 Task: Look for space in Wellington, India from 5th September, 2023 to 13th September, 2023 for 6 adults in price range Rs.15000 to Rs.20000. Place can be entire place with 3 bedrooms having 3 beds and 3 bathrooms. Property type can be house, flat, guest house. Amenities needed are: washing machine. Booking option can be shelf check-in. Required host language is English.
Action: Mouse moved to (516, 54)
Screenshot: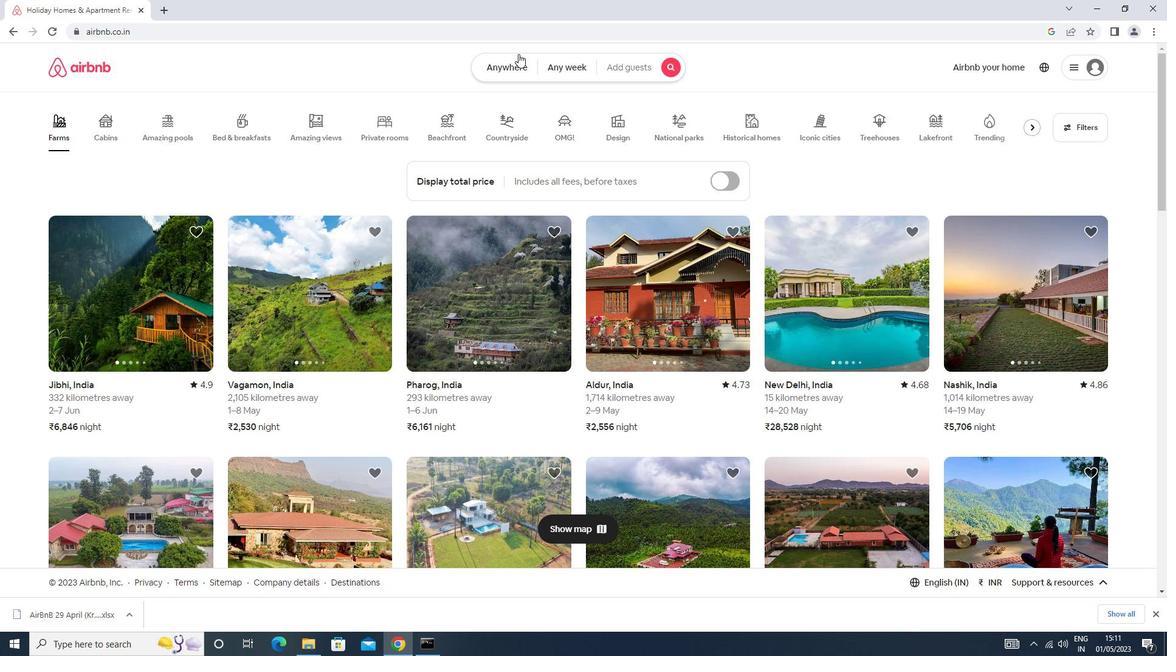 
Action: Mouse pressed left at (516, 54)
Screenshot: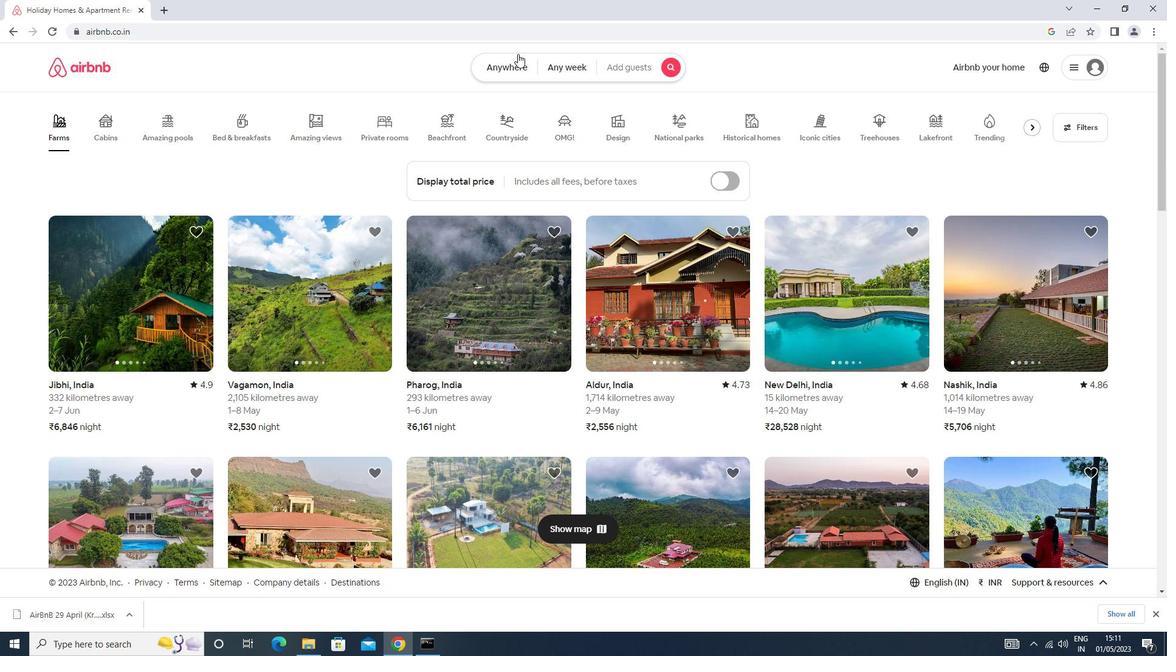 
Action: Mouse moved to (481, 99)
Screenshot: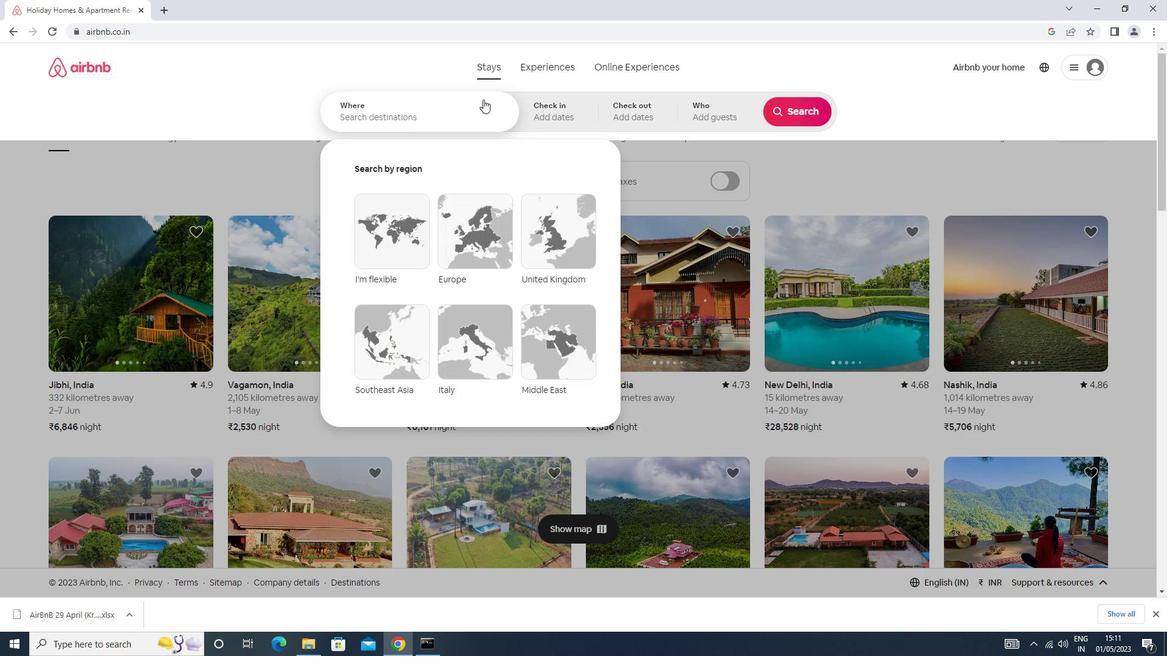
Action: Mouse pressed left at (481, 99)
Screenshot: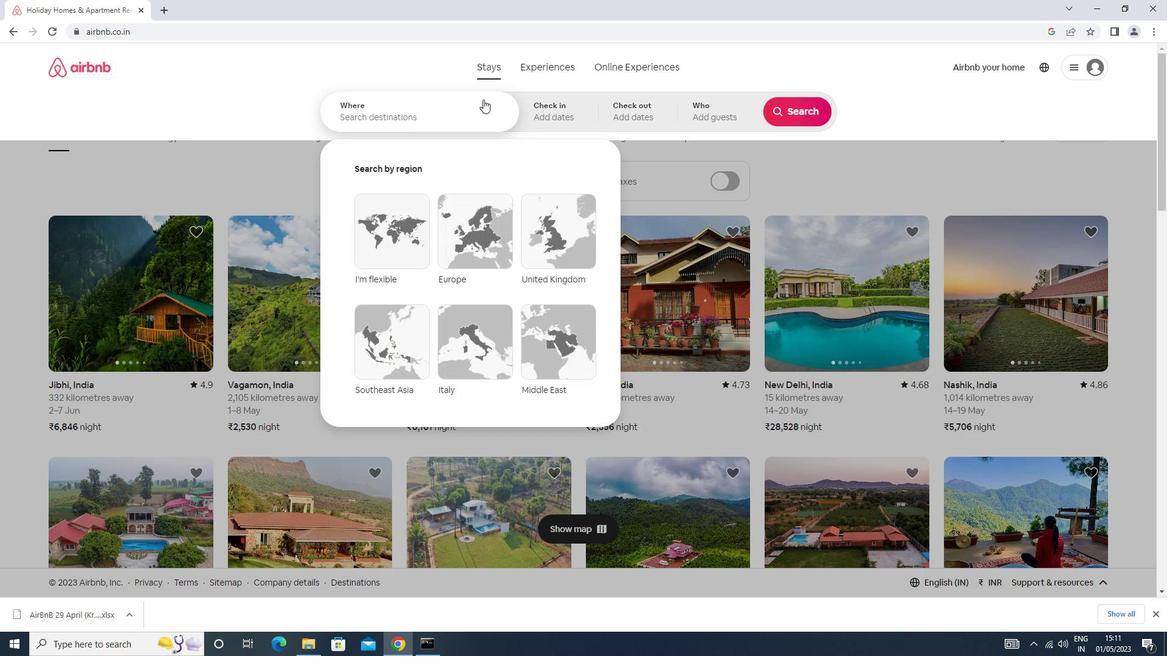 
Action: Mouse moved to (481, 100)
Screenshot: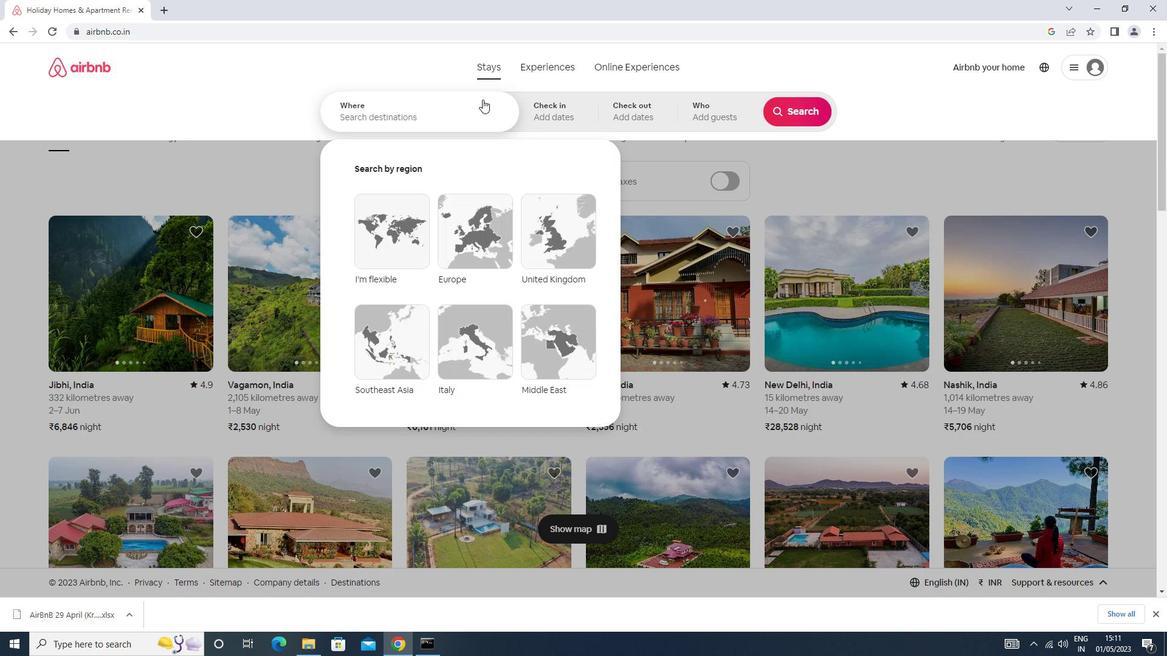 
Action: Key pressed w<Key.caps_lock>ellingti<Key.backspace>on<Key.space><Key.down><Key.down><Key.enter>
Screenshot: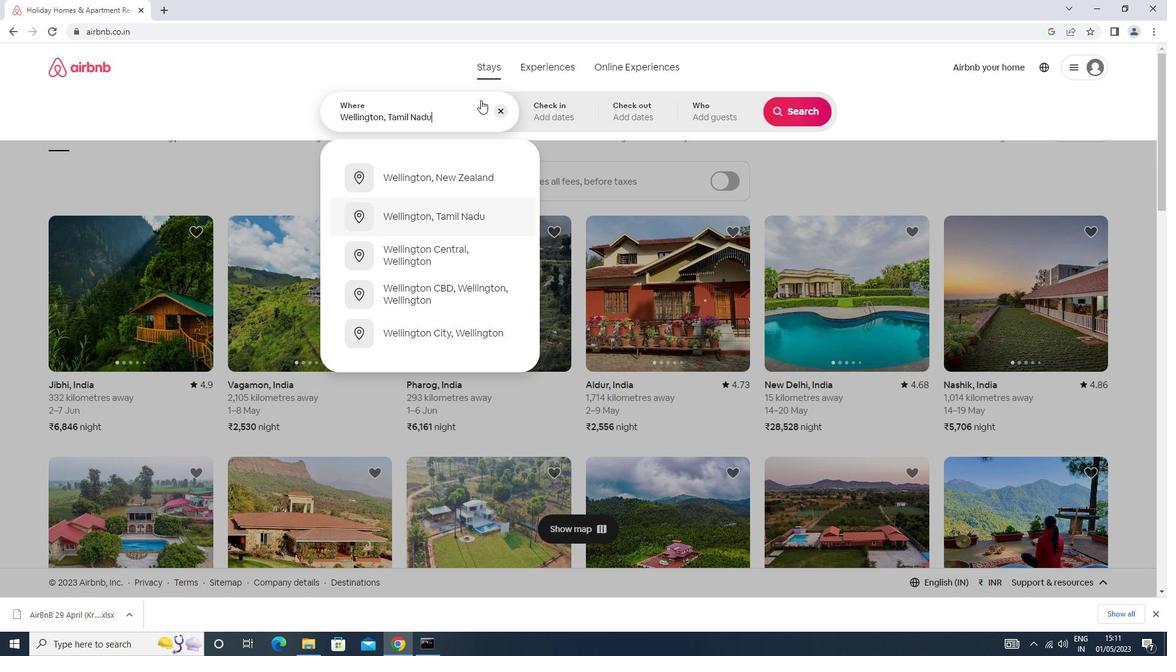 
Action: Mouse moved to (800, 210)
Screenshot: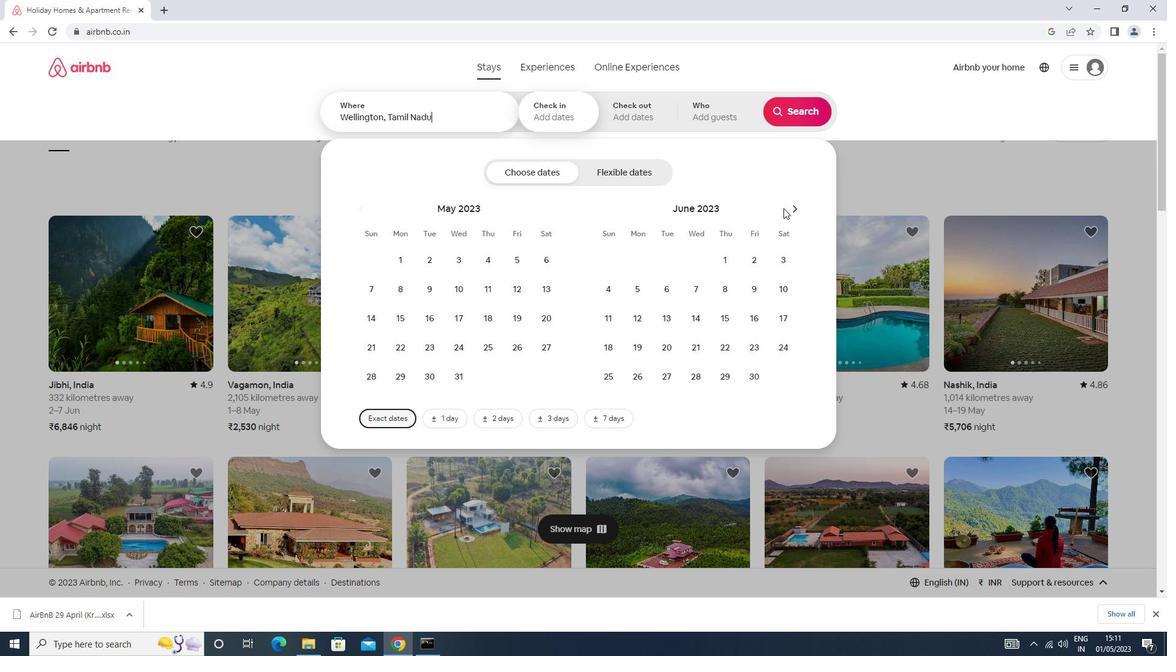 
Action: Mouse pressed left at (800, 210)
Screenshot: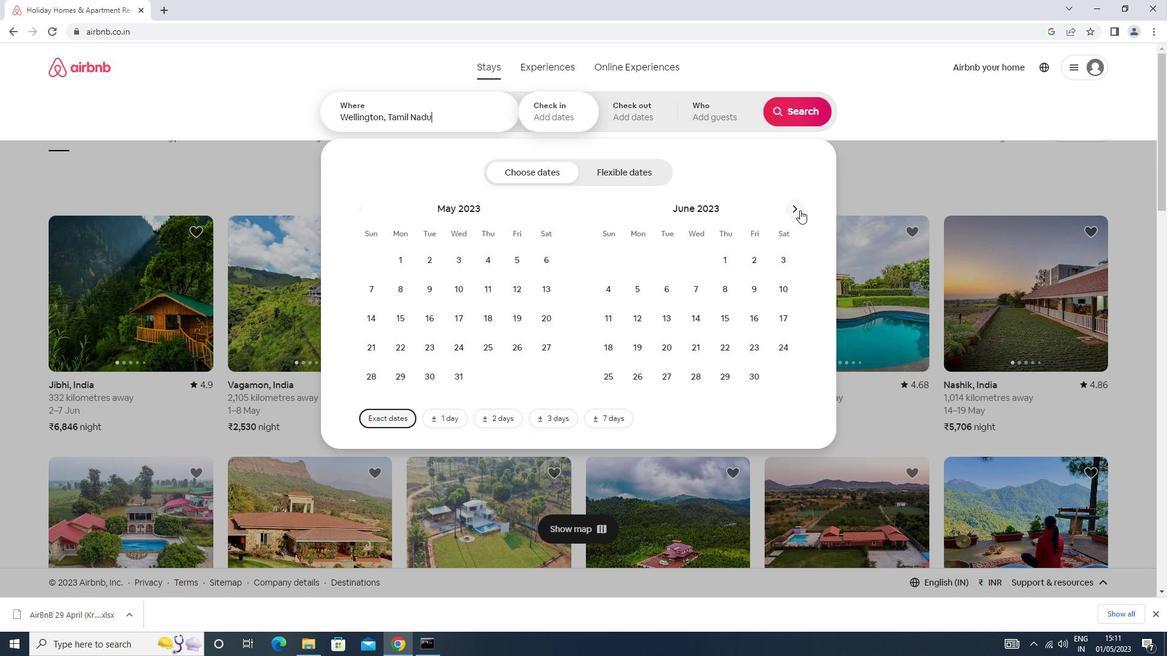 
Action: Mouse moved to (800, 209)
Screenshot: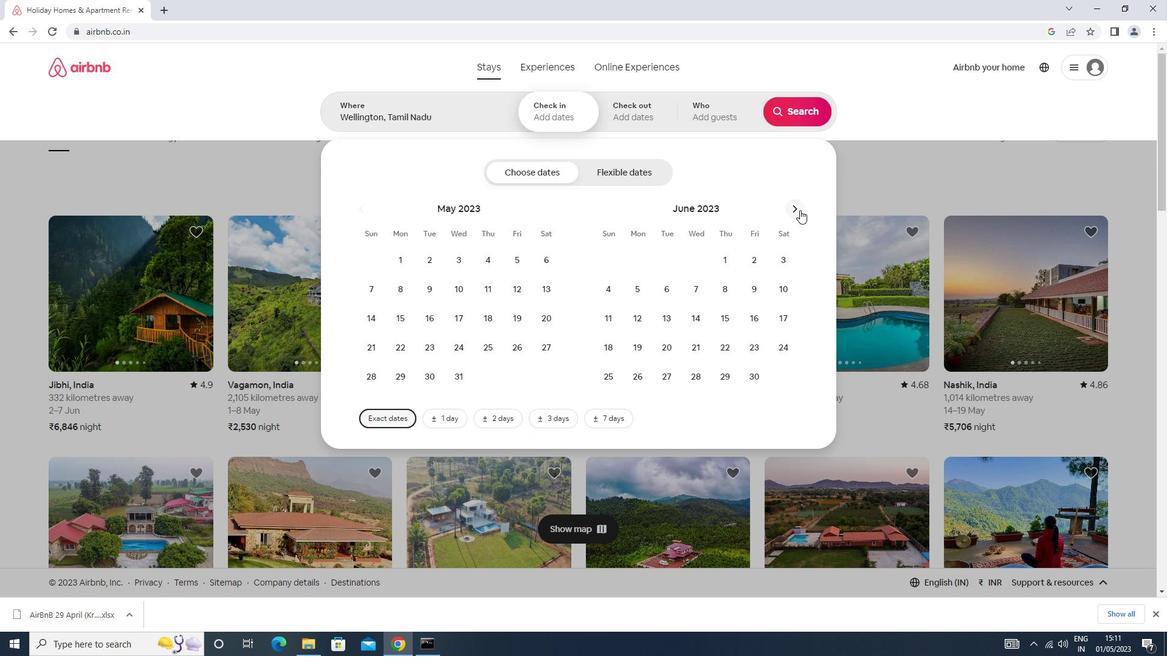 
Action: Mouse pressed left at (800, 209)
Screenshot: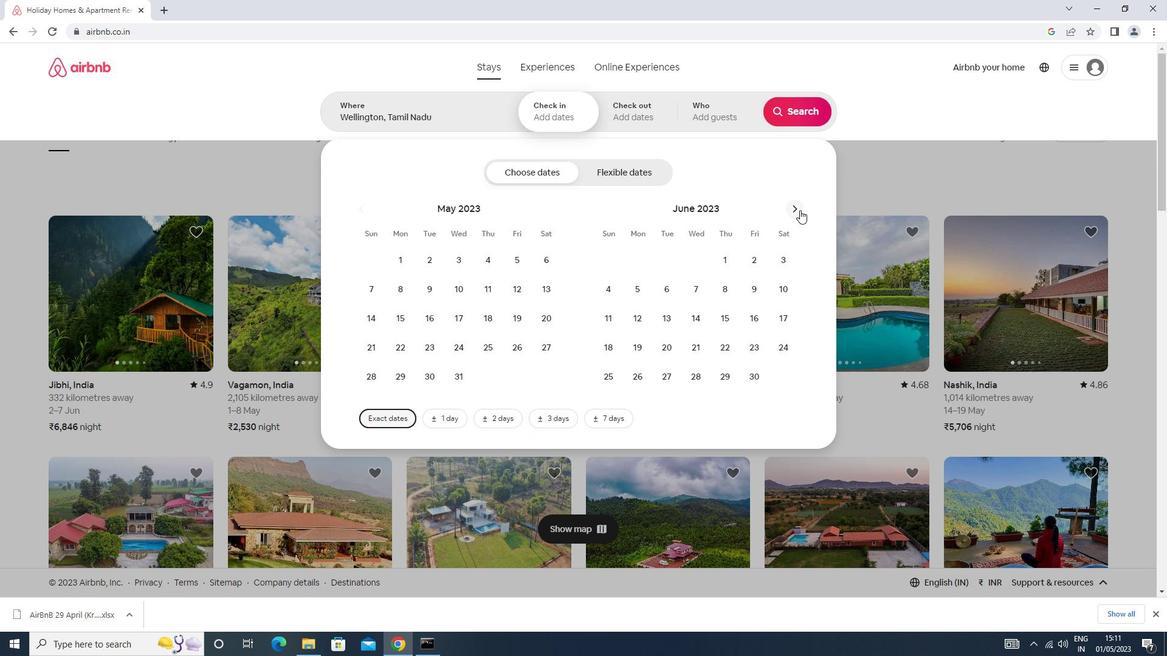 
Action: Mouse moved to (800, 209)
Screenshot: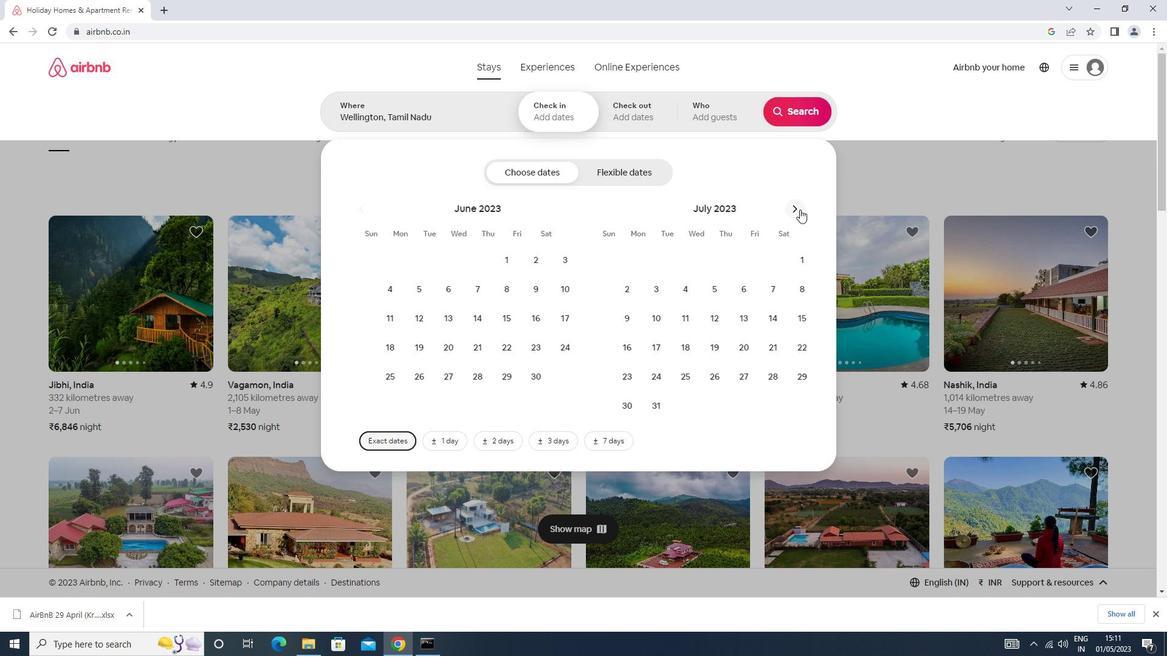 
Action: Mouse pressed left at (800, 209)
Screenshot: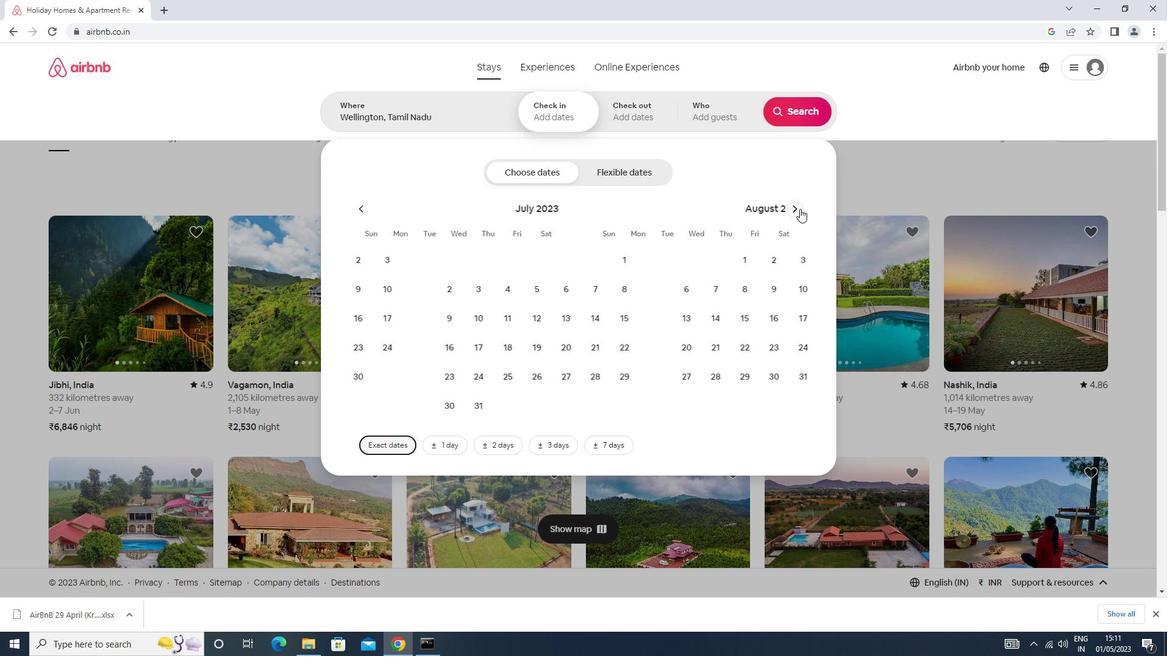 
Action: Mouse moved to (667, 287)
Screenshot: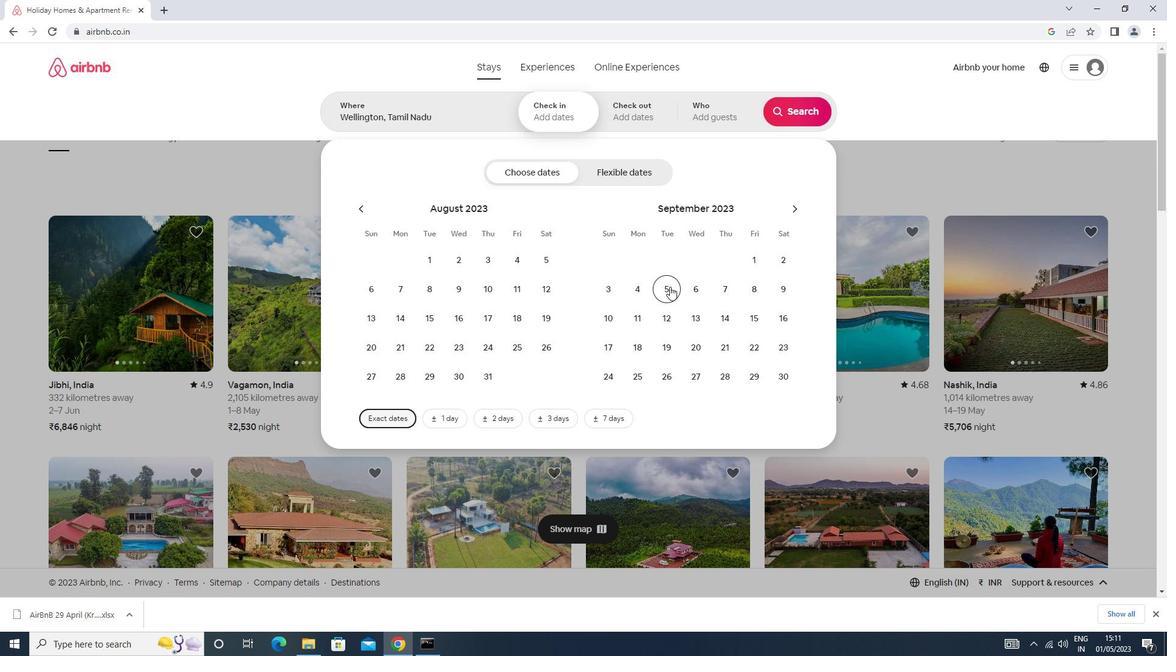 
Action: Mouse pressed left at (667, 287)
Screenshot: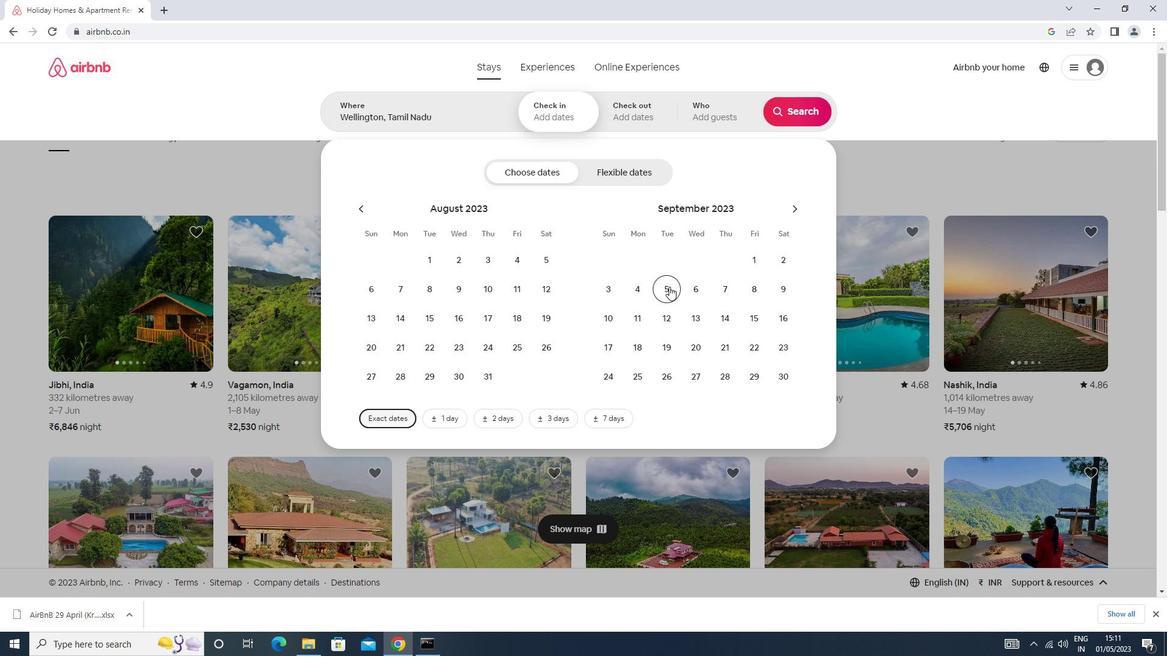 
Action: Mouse moved to (694, 315)
Screenshot: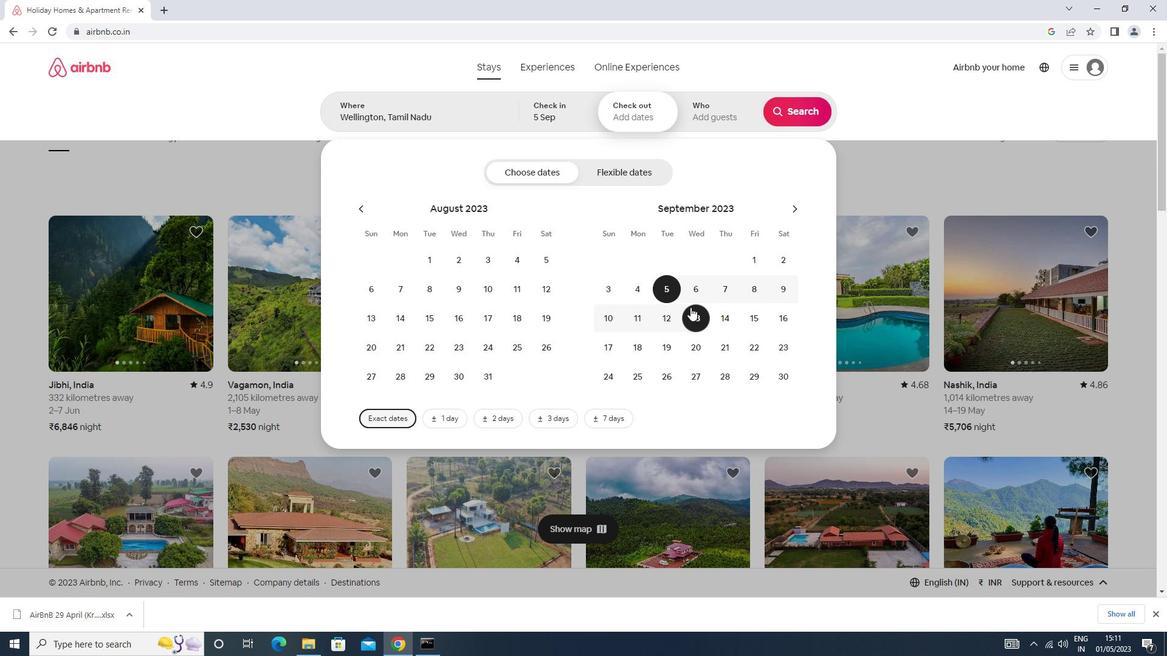 
Action: Mouse pressed left at (694, 315)
Screenshot: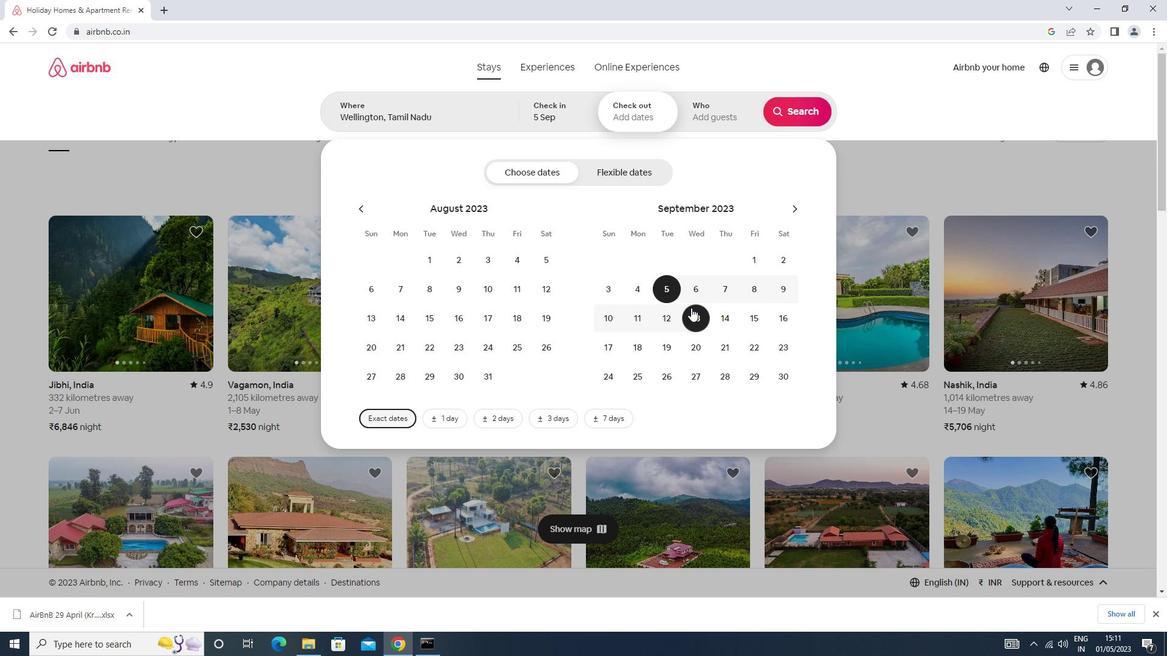 
Action: Mouse moved to (699, 99)
Screenshot: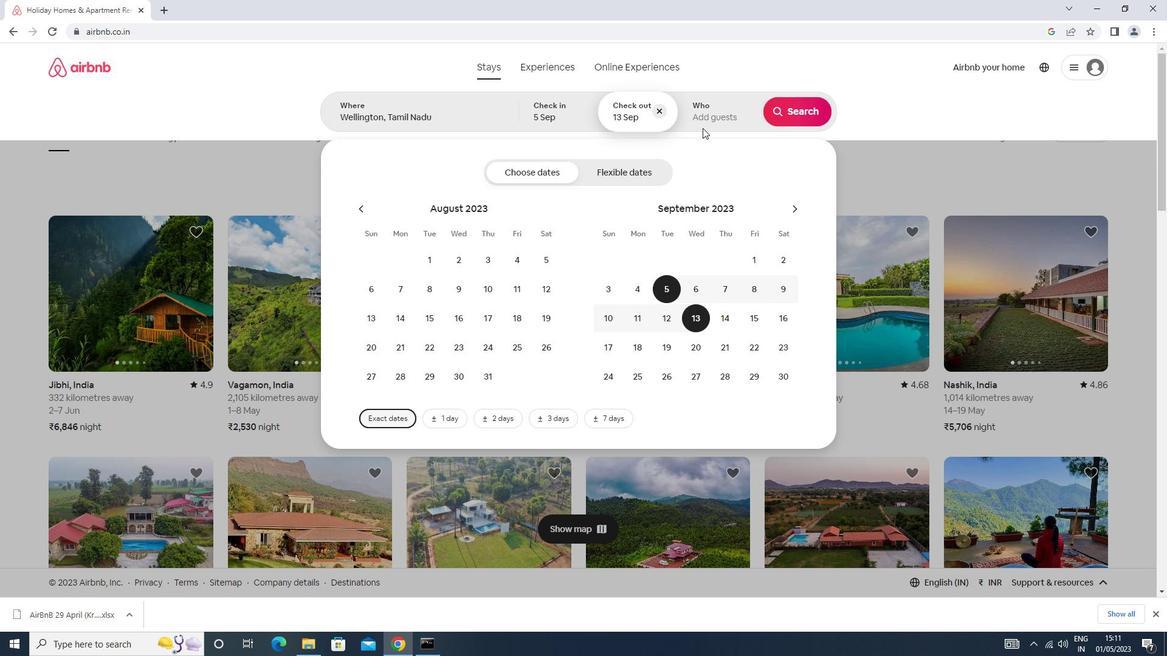 
Action: Mouse pressed left at (699, 99)
Screenshot: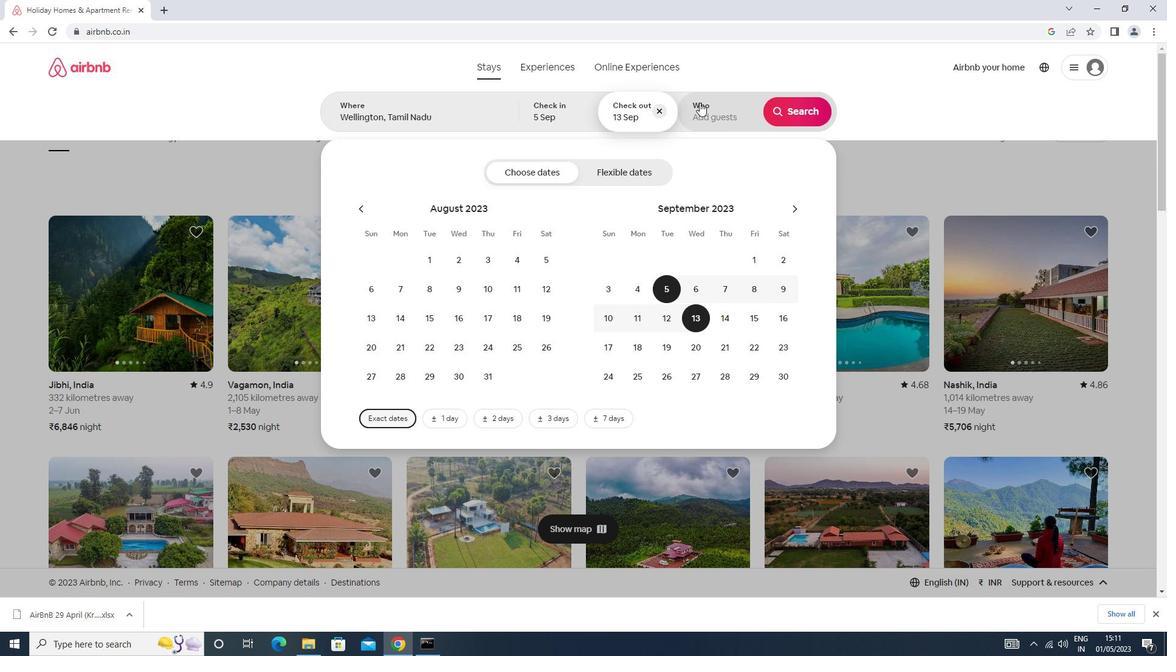 
Action: Mouse moved to (802, 178)
Screenshot: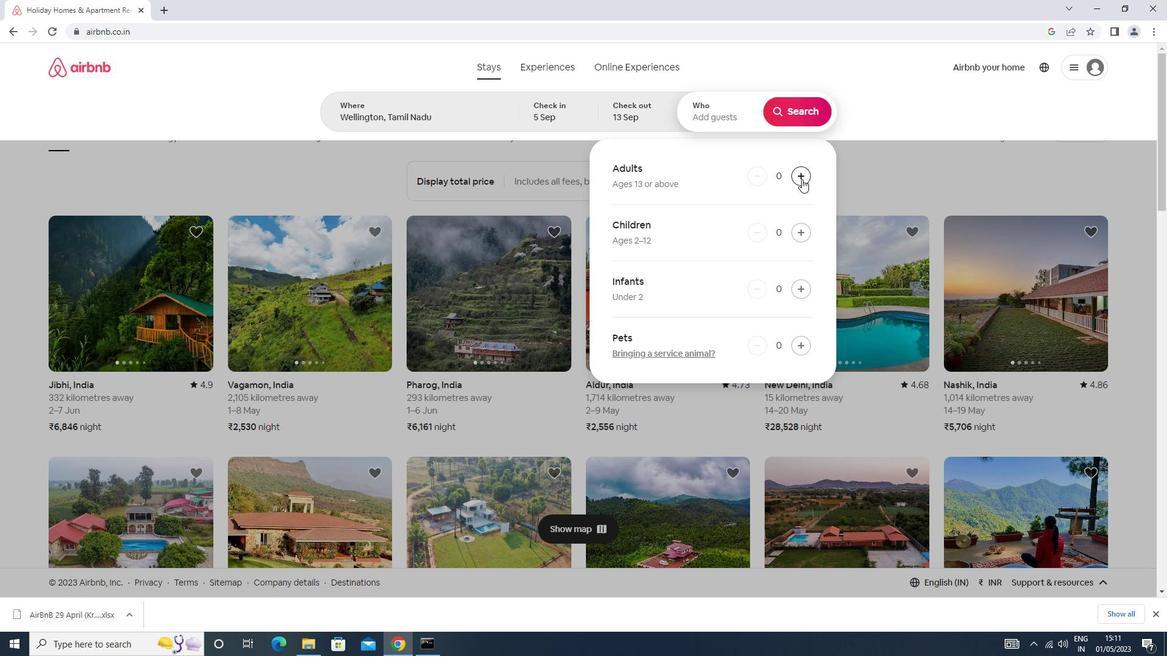 
Action: Mouse pressed left at (802, 178)
Screenshot: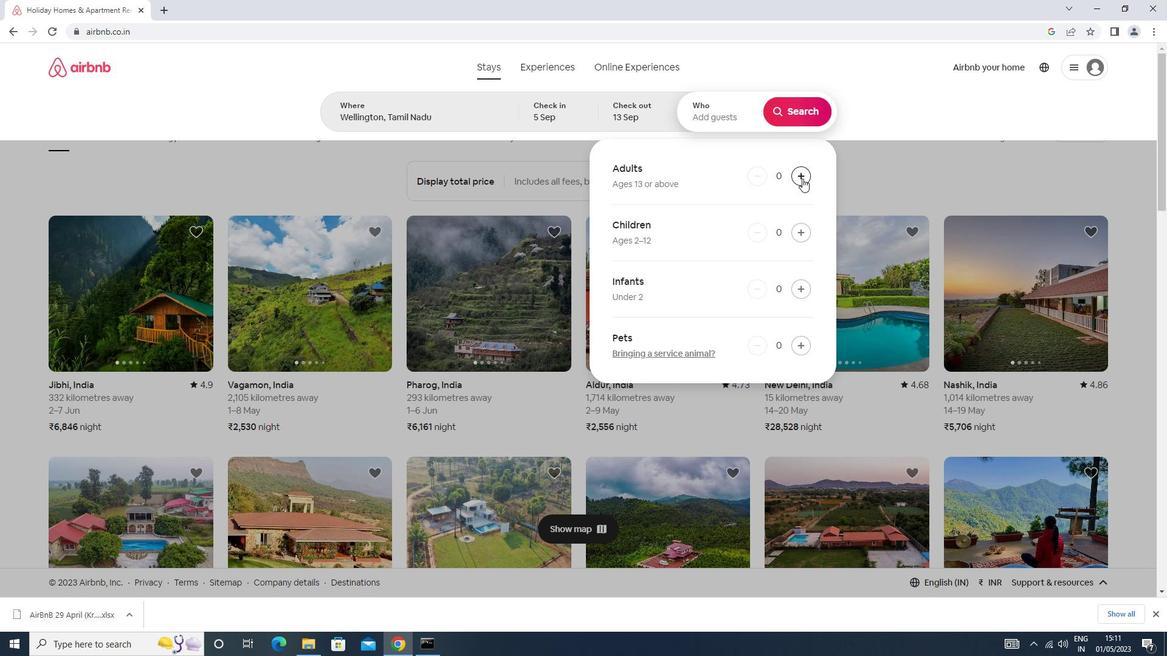 
Action: Mouse pressed left at (802, 178)
Screenshot: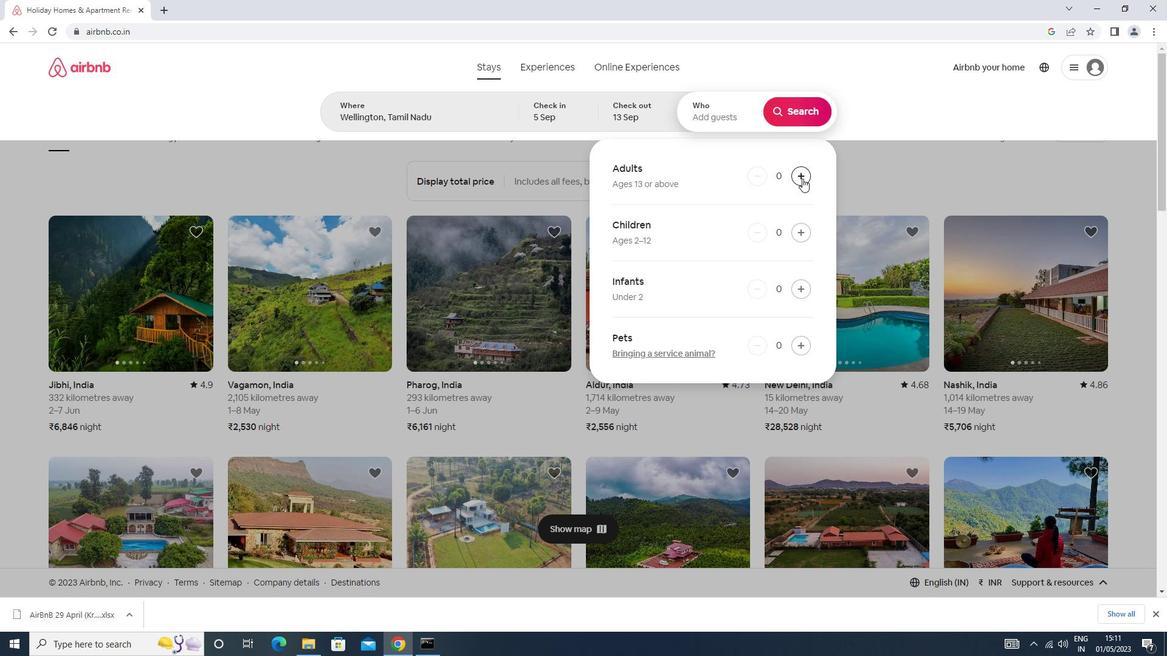 
Action: Mouse pressed left at (802, 178)
Screenshot: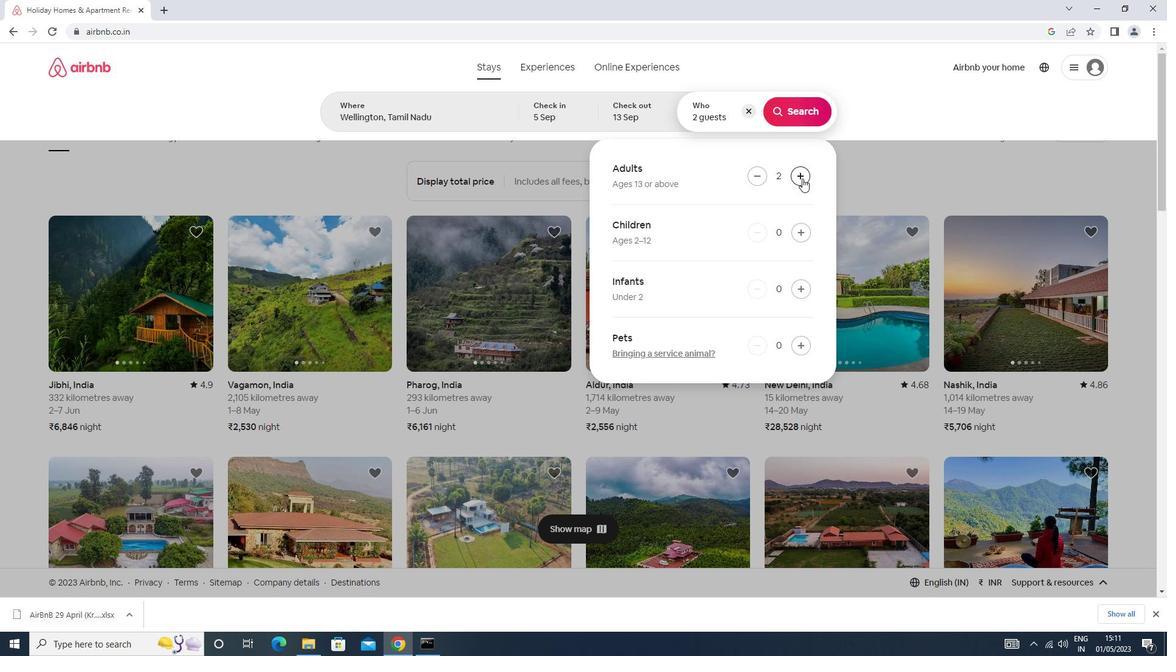 
Action: Mouse pressed left at (802, 178)
Screenshot: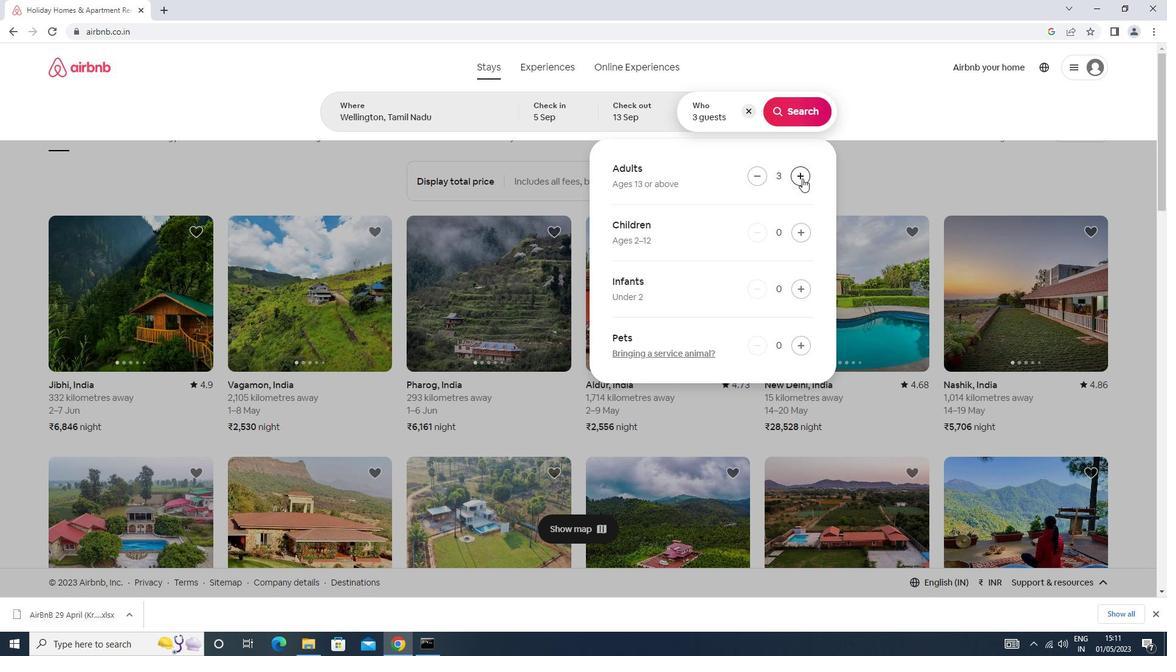 
Action: Mouse pressed left at (802, 178)
Screenshot: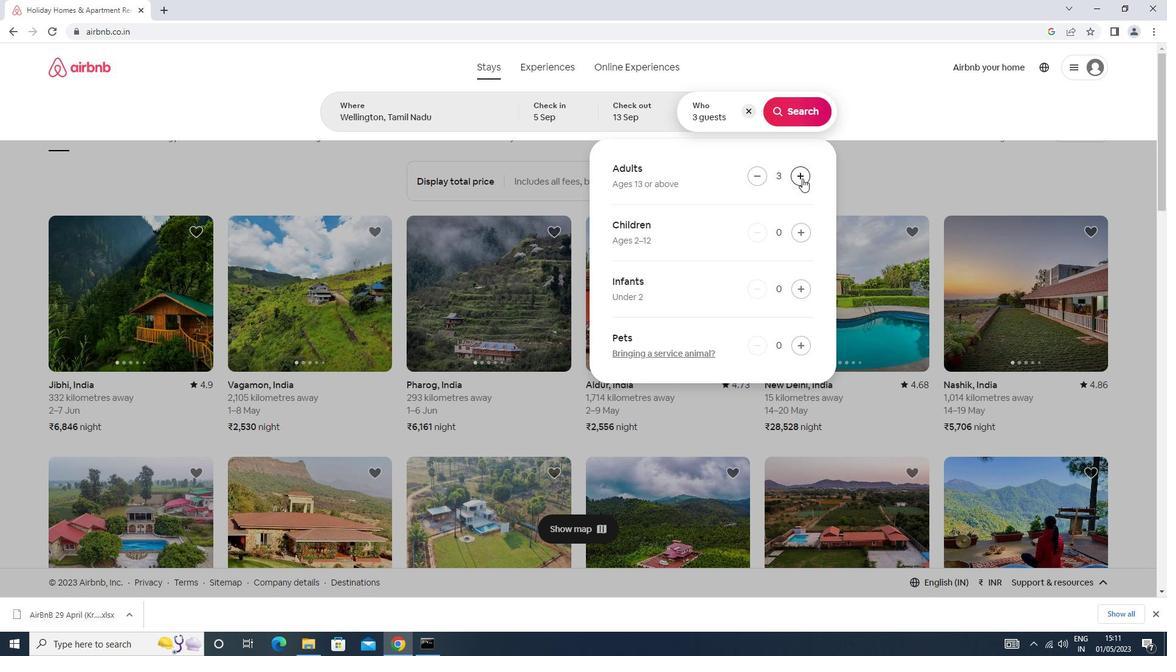 
Action: Mouse pressed left at (802, 178)
Screenshot: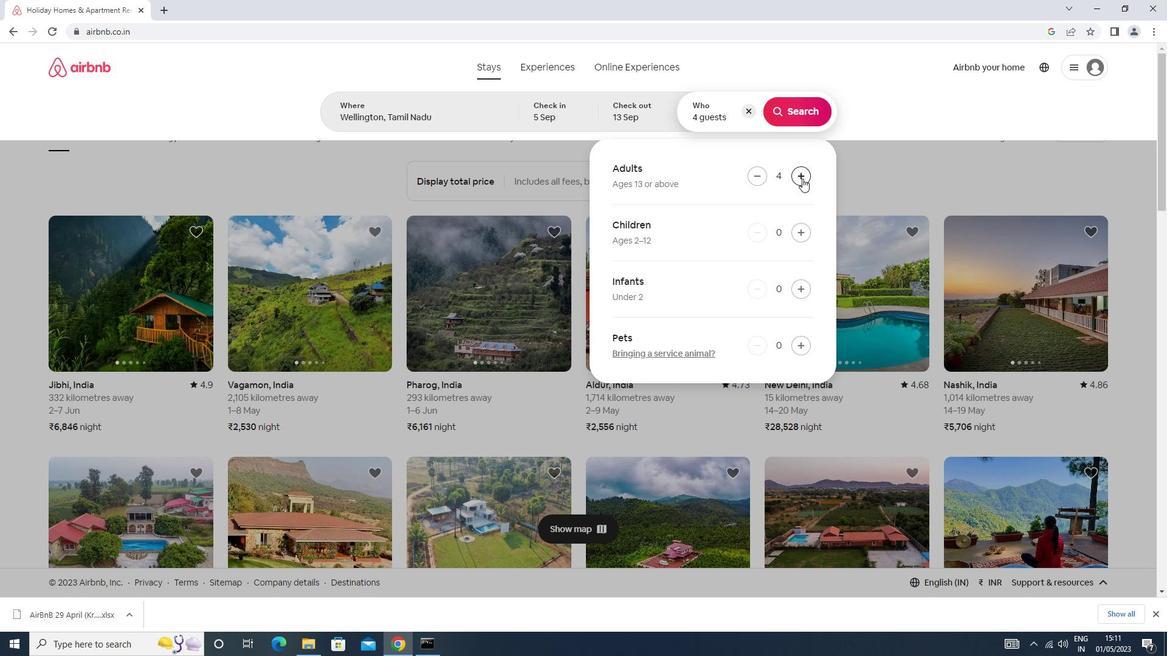 
Action: Mouse moved to (794, 121)
Screenshot: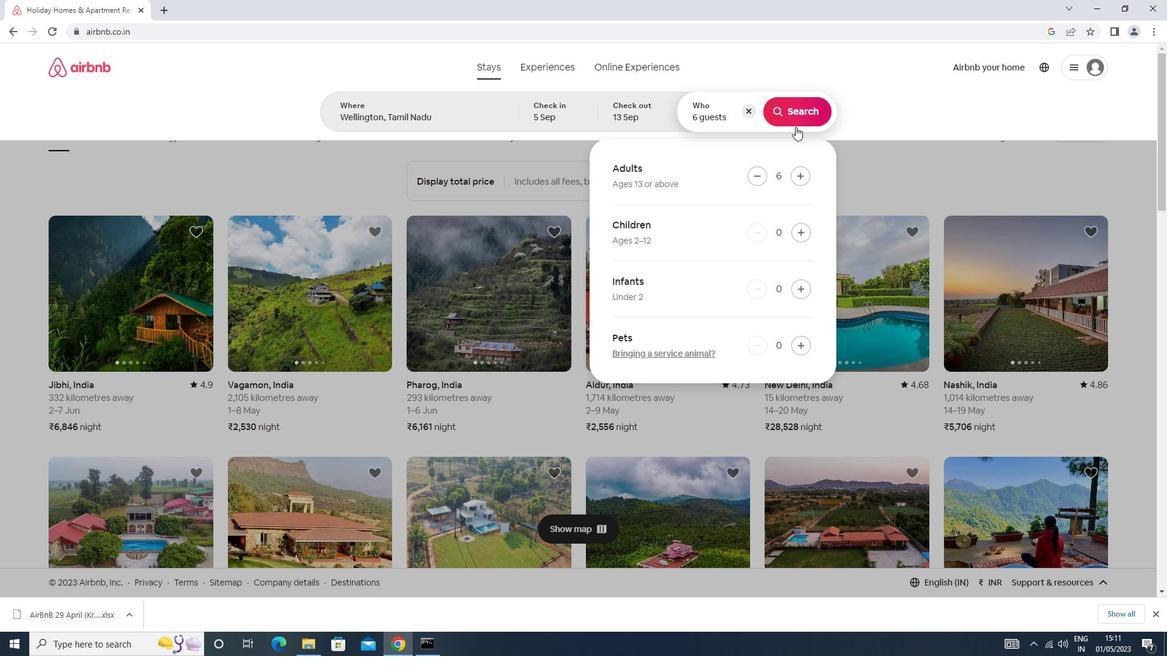 
Action: Mouse pressed left at (794, 121)
Screenshot: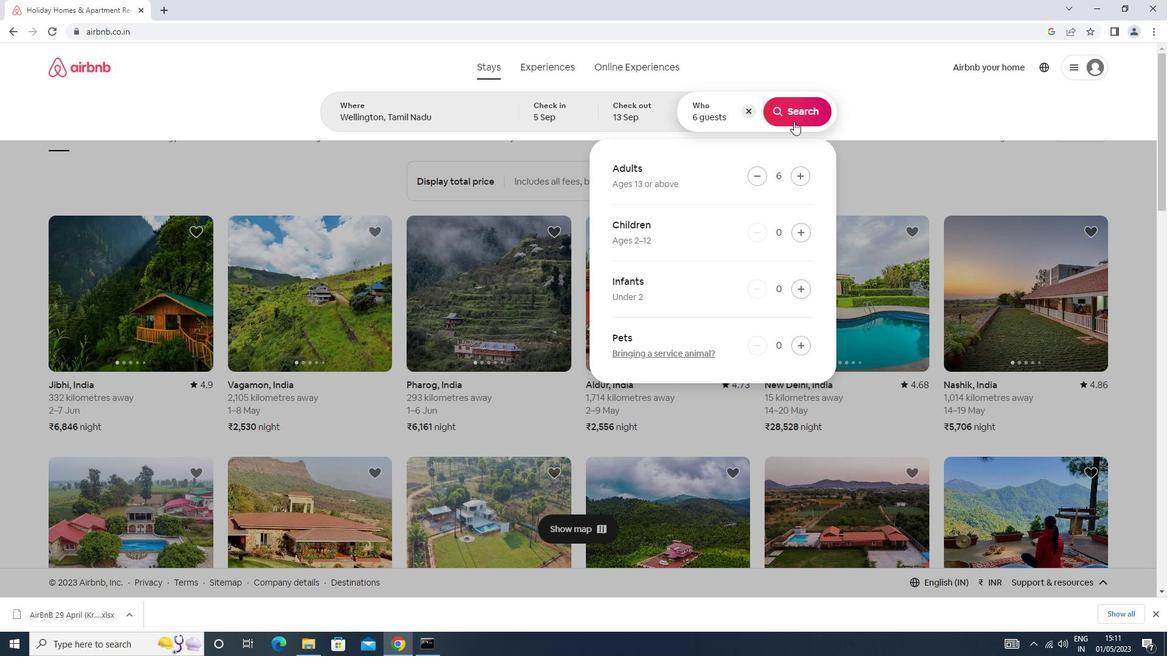 
Action: Mouse moved to (1112, 113)
Screenshot: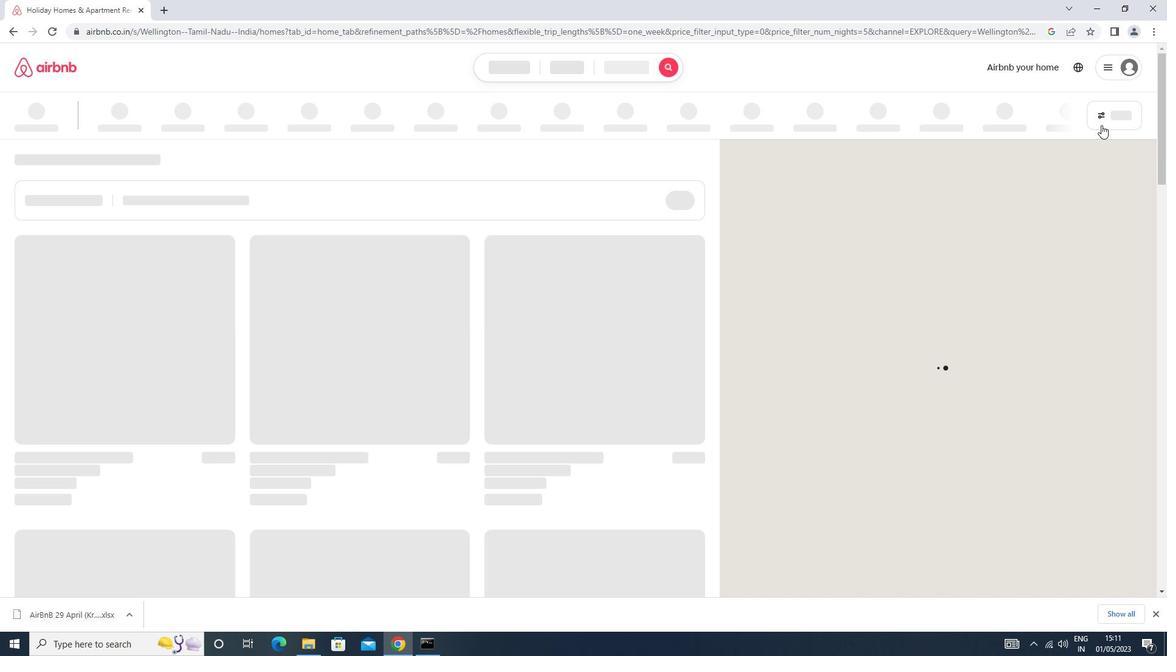 
Action: Mouse pressed left at (1112, 113)
Screenshot: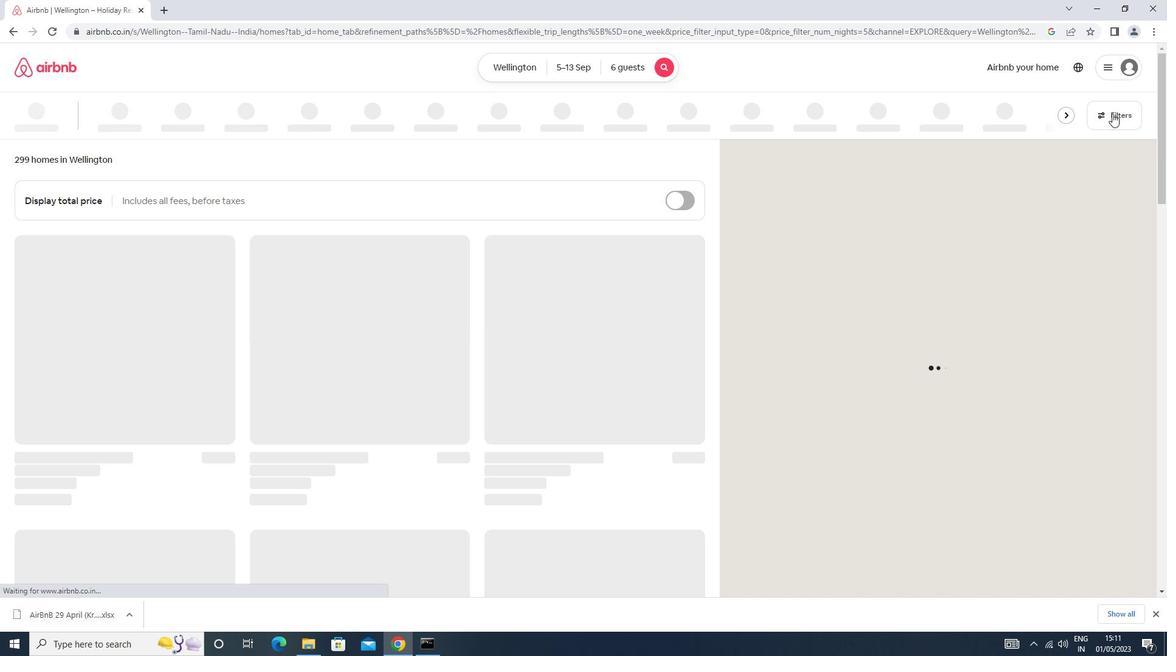 
Action: Mouse moved to (547, 260)
Screenshot: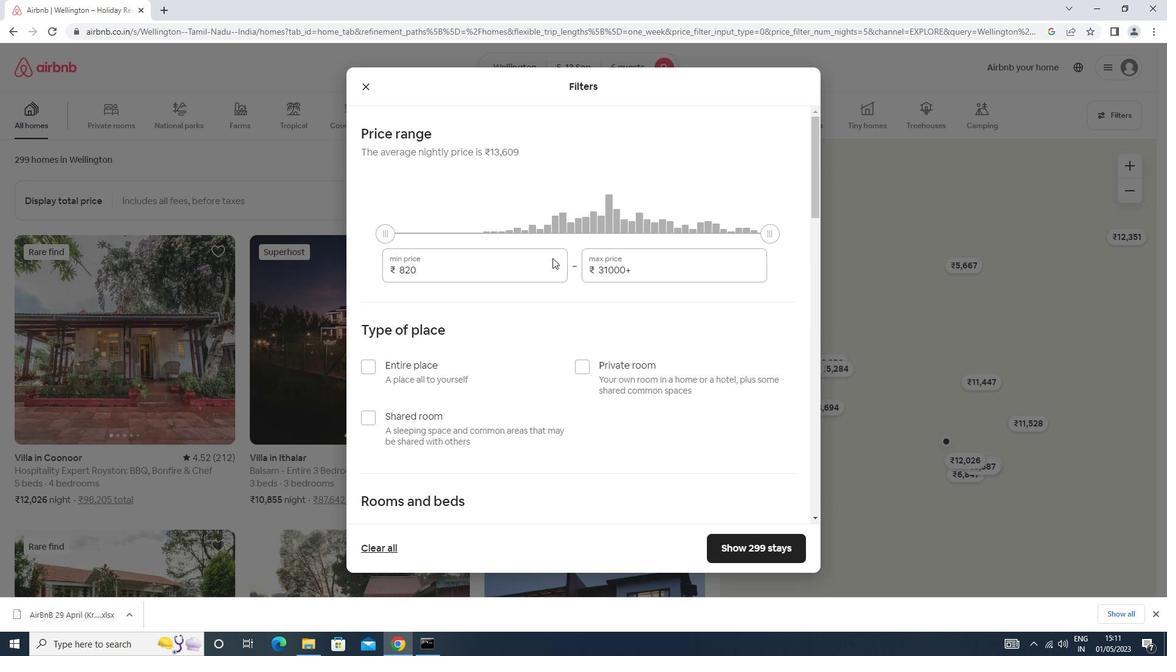 
Action: Mouse pressed left at (547, 260)
Screenshot: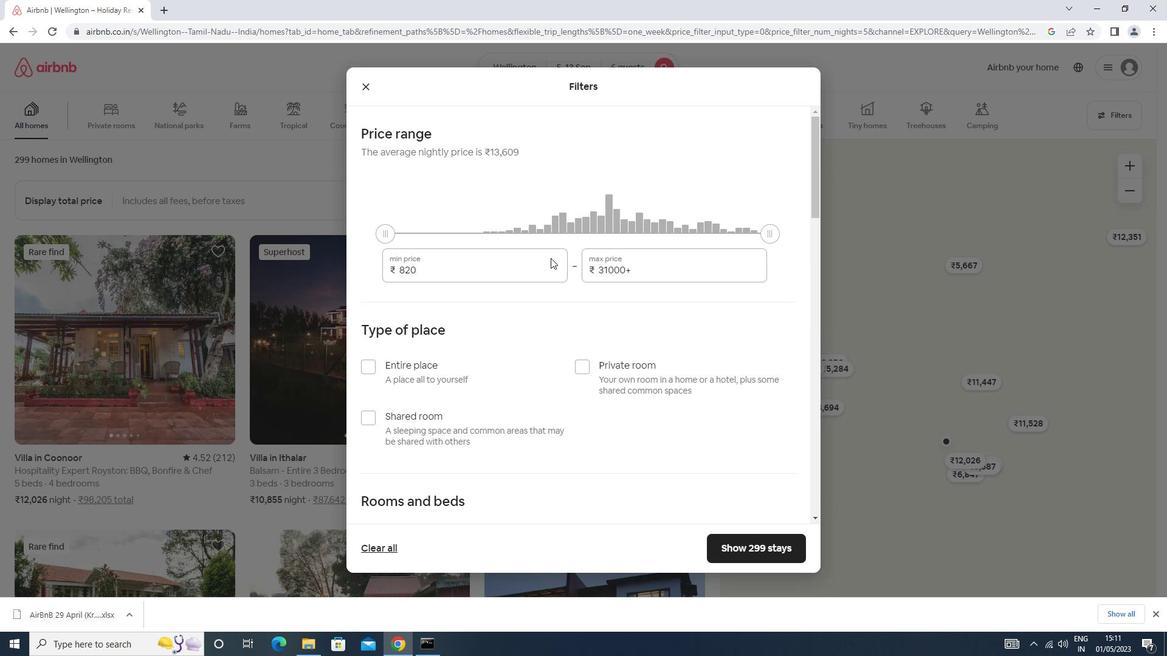 
Action: Mouse moved to (547, 260)
Screenshot: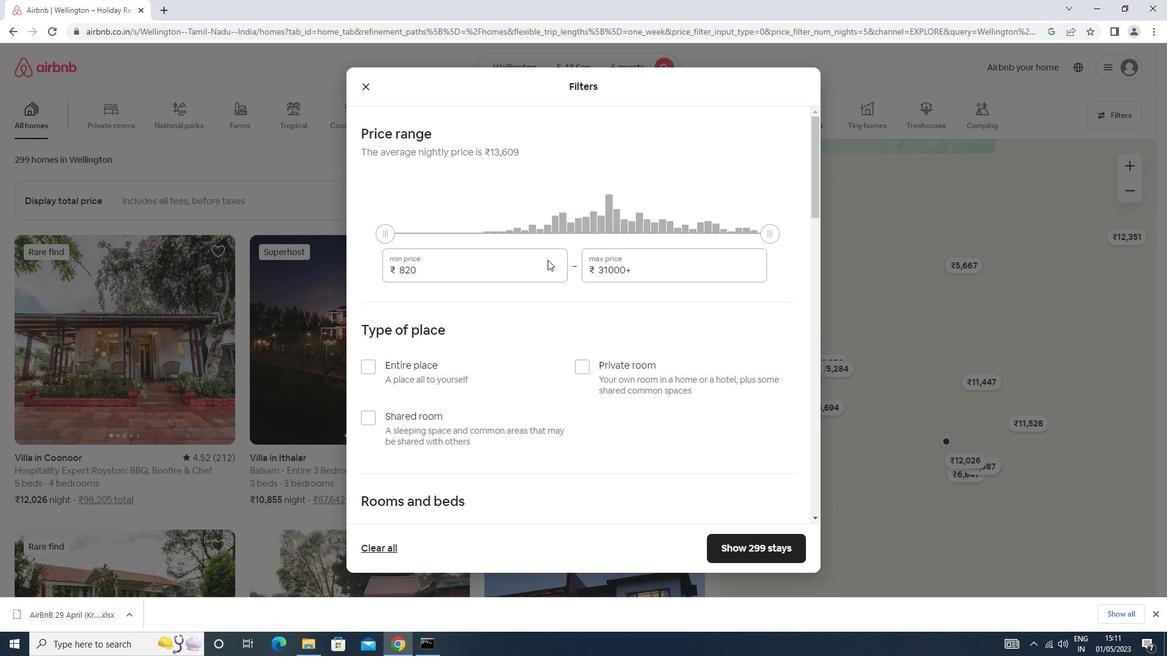 
Action: Key pressed <Key.backspace><Key.backspace><Key.backspace><Key.backspace><Key.backspace><Key.backspace><Key.backspace><Key.backspace><Key.backspace><Key.backspace><Key.backspace><Key.backspace>15000<Key.tab>20000
Screenshot: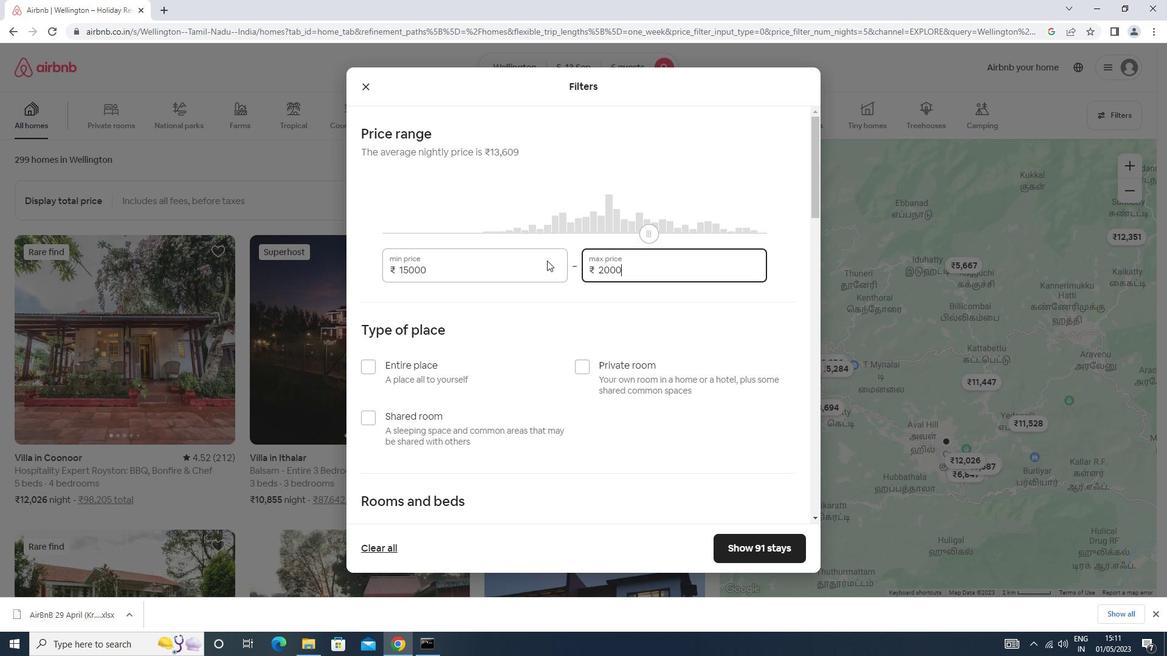 
Action: Mouse scrolled (547, 260) with delta (0, 0)
Screenshot: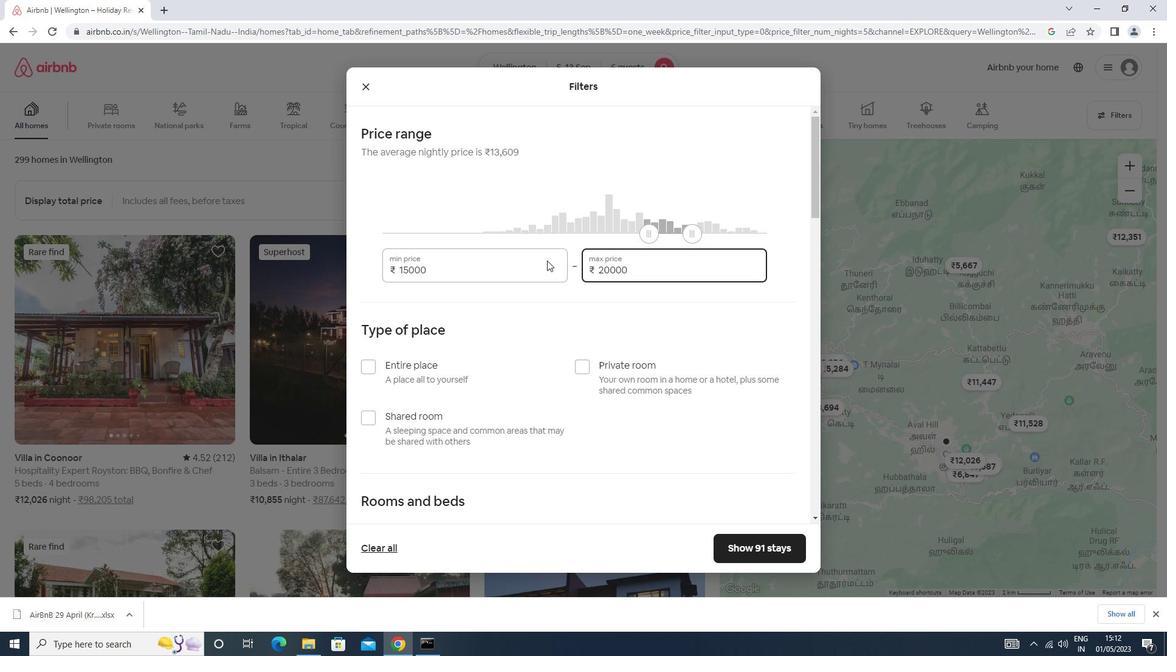 
Action: Mouse scrolled (547, 260) with delta (0, 0)
Screenshot: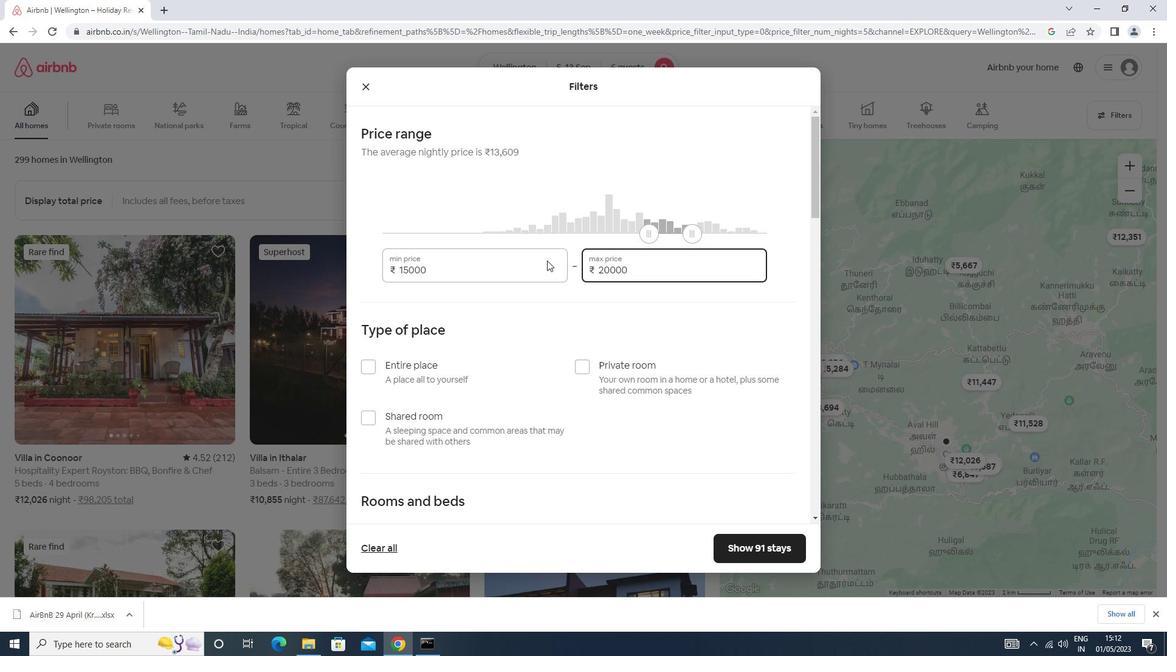 
Action: Mouse moved to (435, 246)
Screenshot: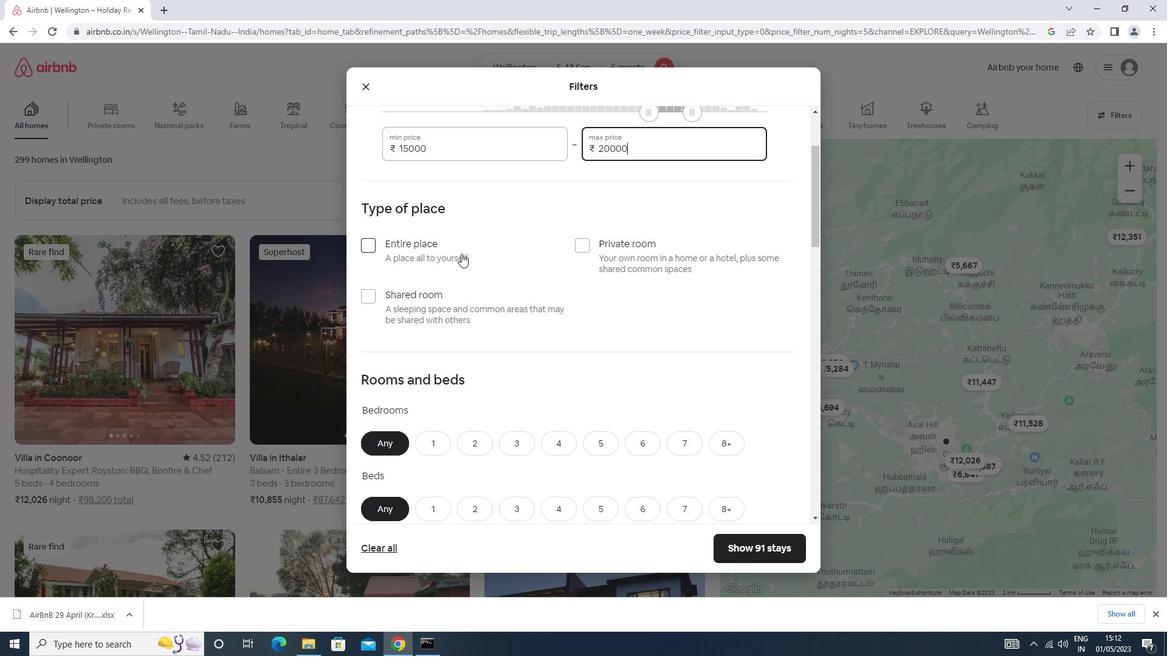 
Action: Mouse pressed left at (435, 246)
Screenshot: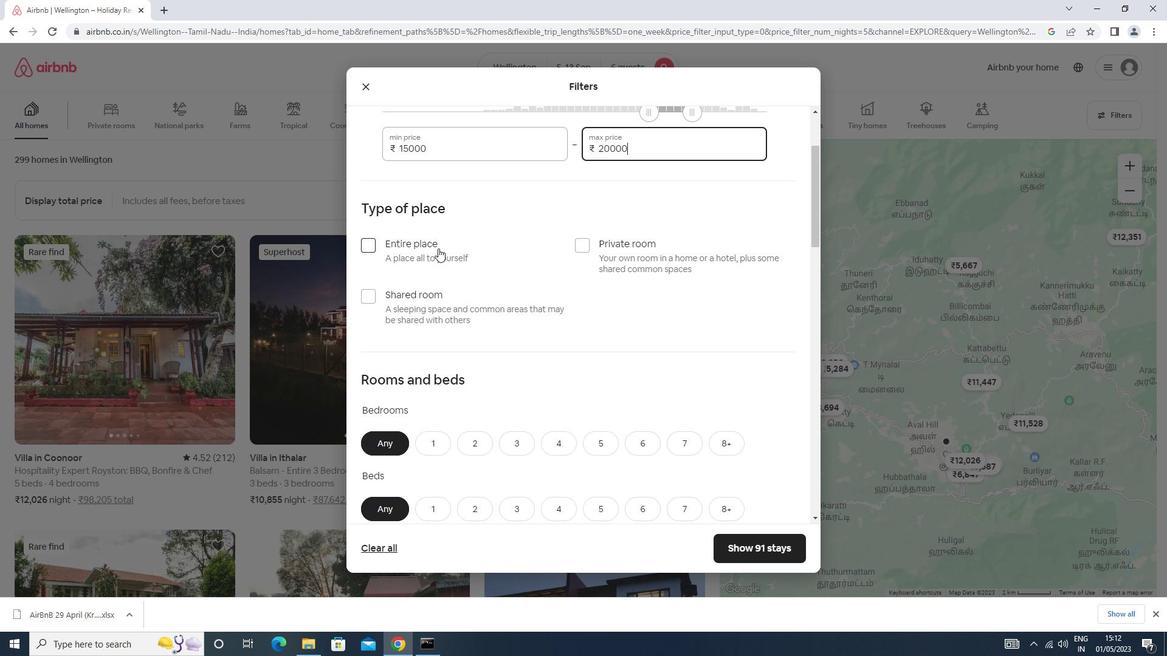 
Action: Mouse scrolled (435, 246) with delta (0, 0)
Screenshot: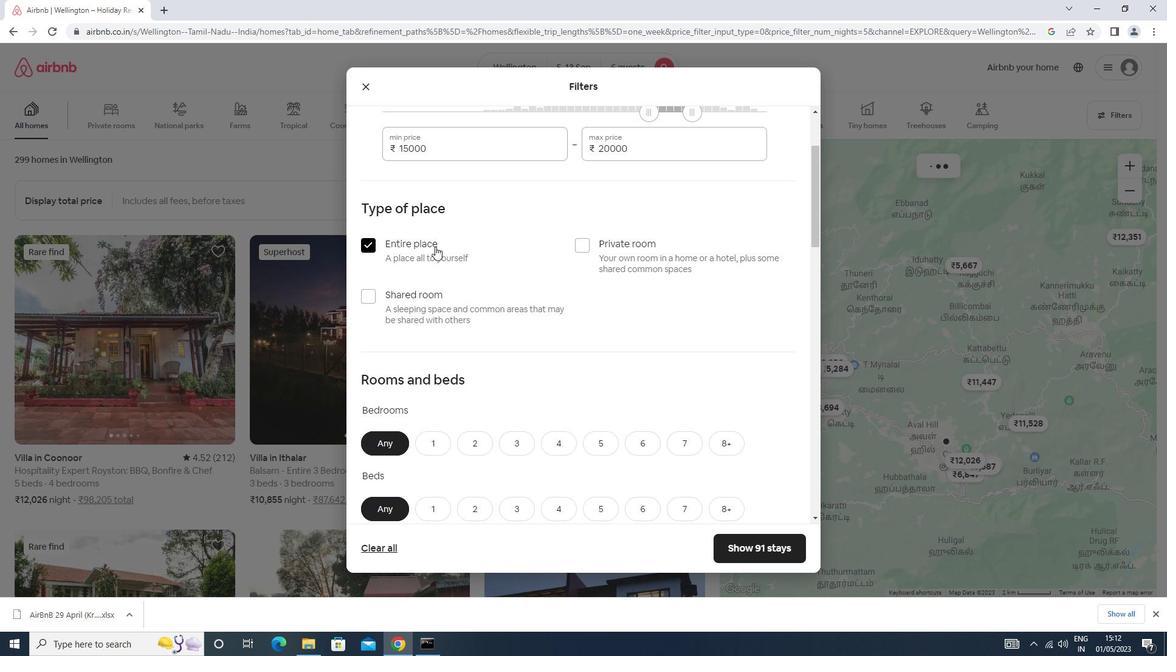 
Action: Mouse scrolled (435, 246) with delta (0, 0)
Screenshot: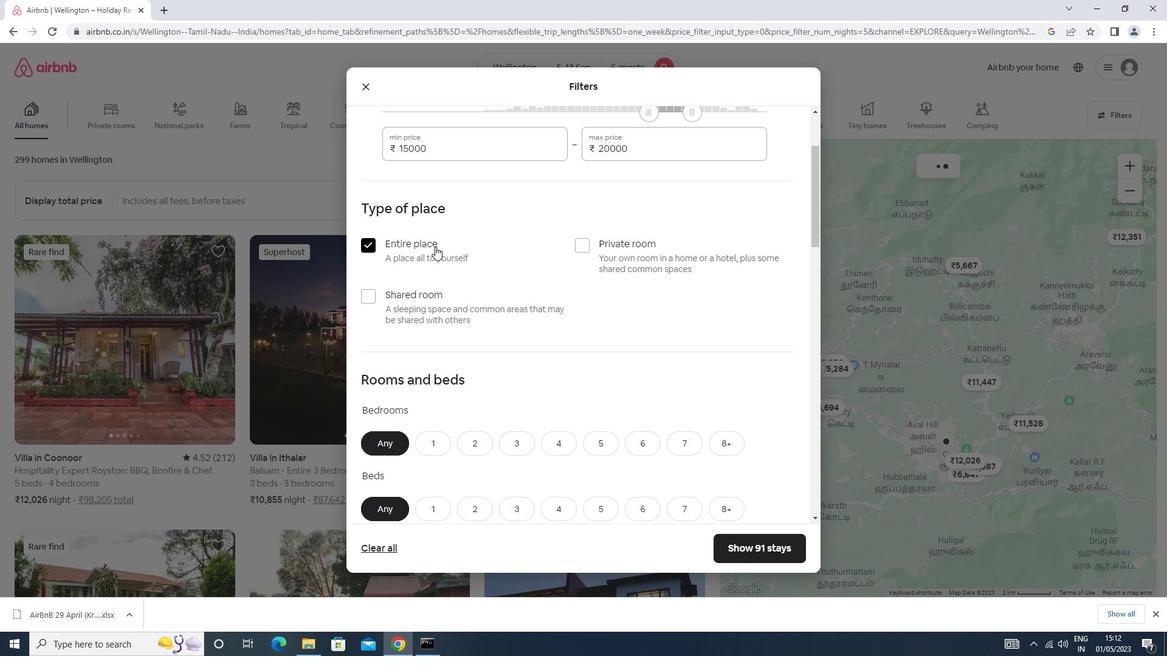 
Action: Mouse moved to (511, 324)
Screenshot: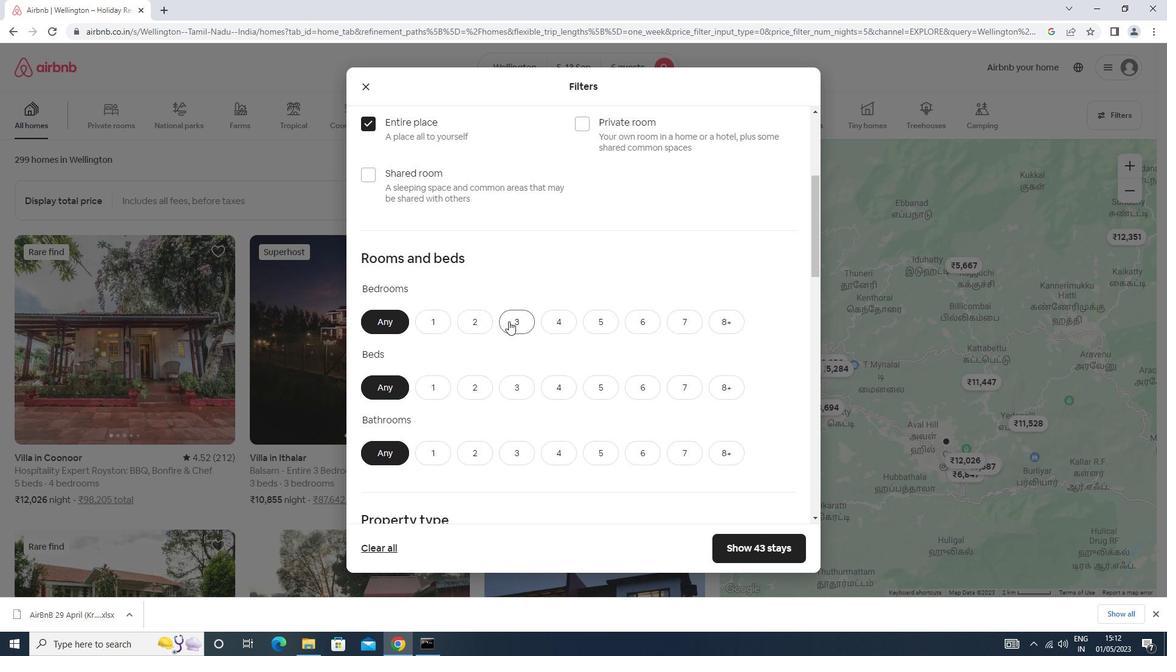 
Action: Mouse pressed left at (511, 324)
Screenshot: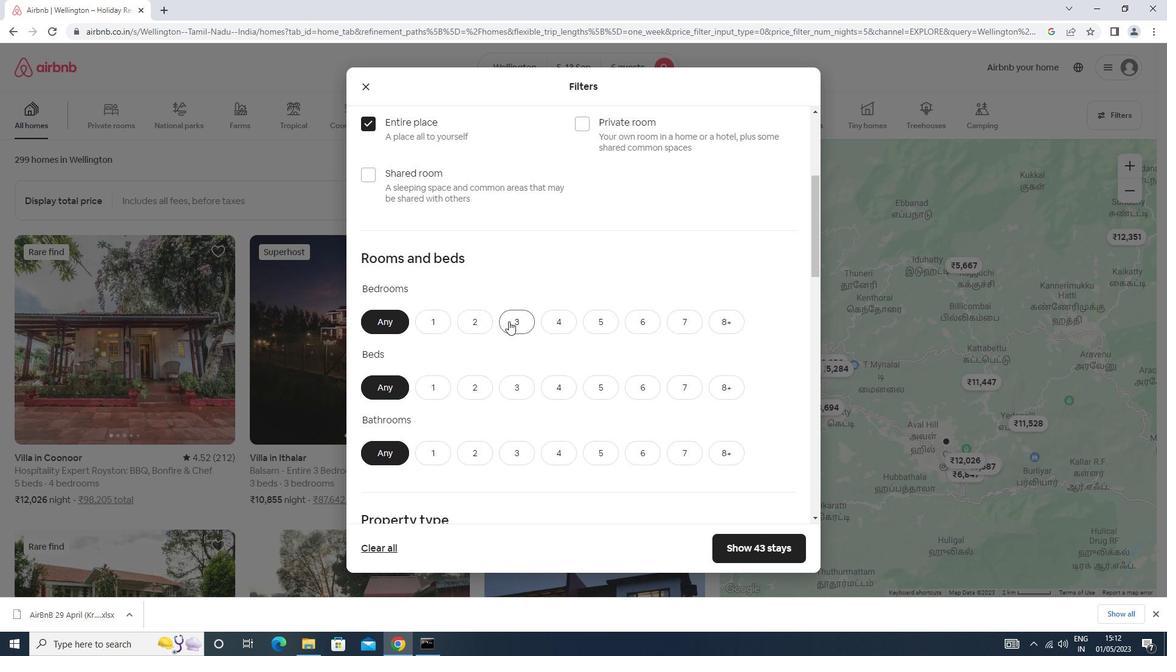 
Action: Mouse moved to (519, 395)
Screenshot: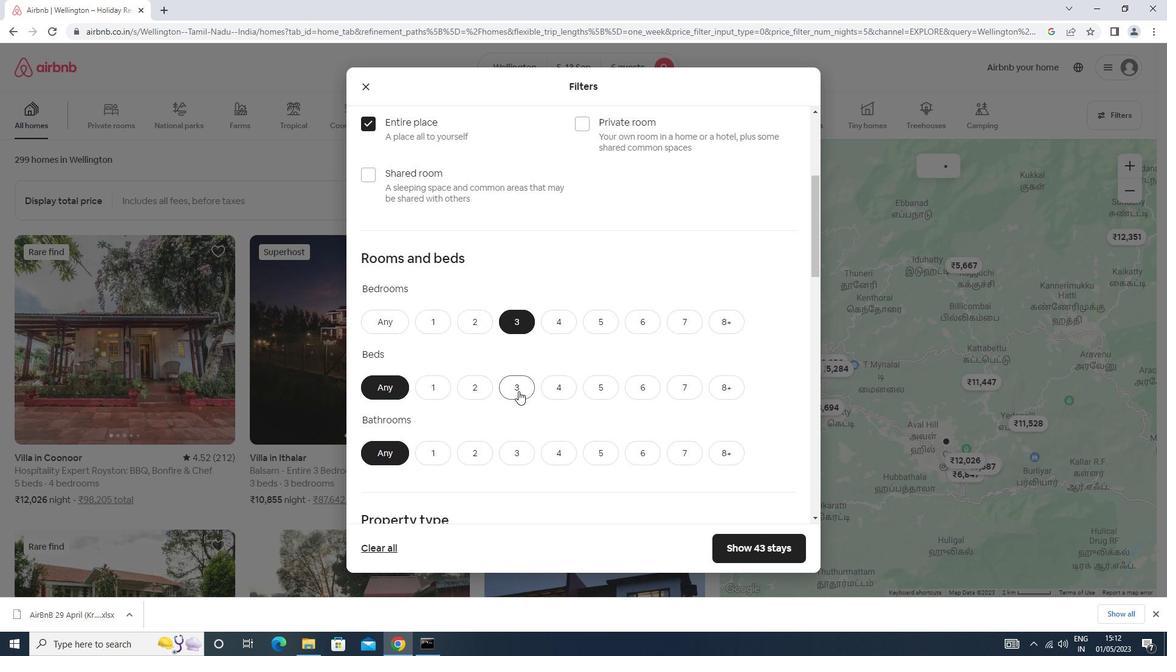 
Action: Mouse pressed left at (519, 395)
Screenshot: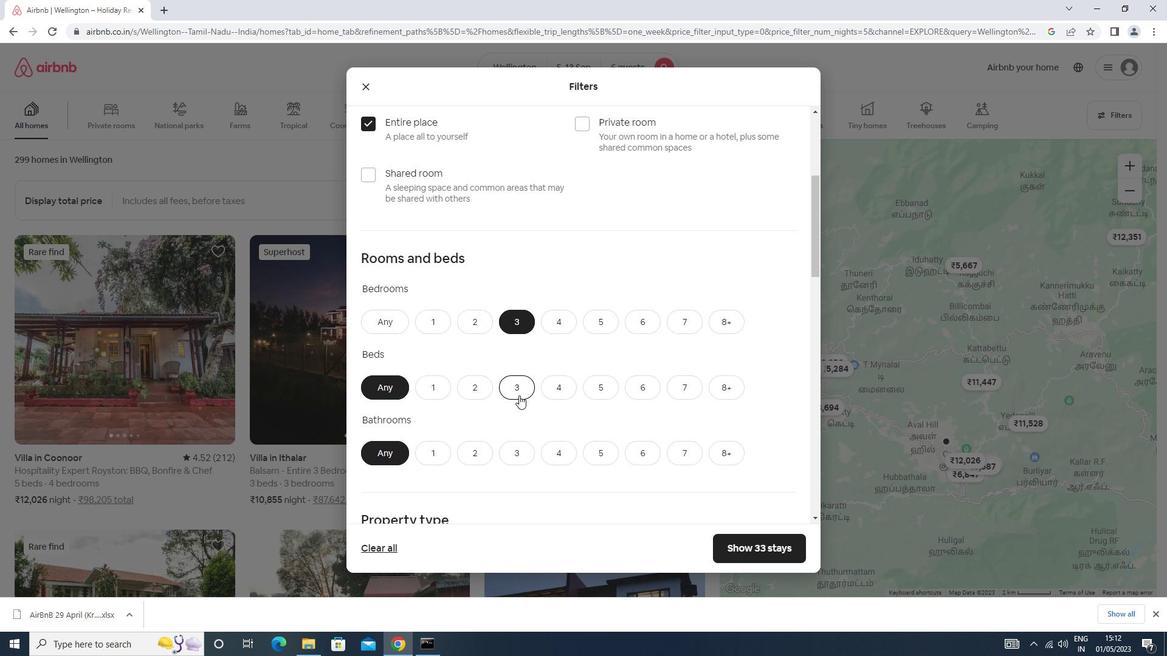 
Action: Mouse moved to (503, 447)
Screenshot: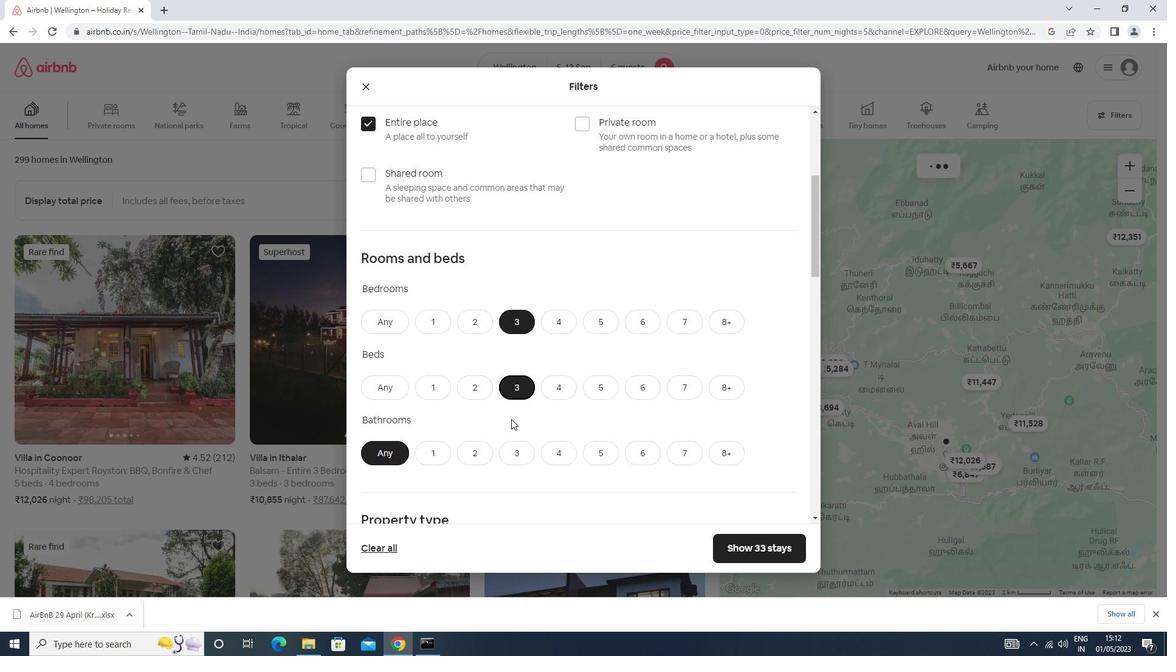 
Action: Mouse pressed left at (503, 447)
Screenshot: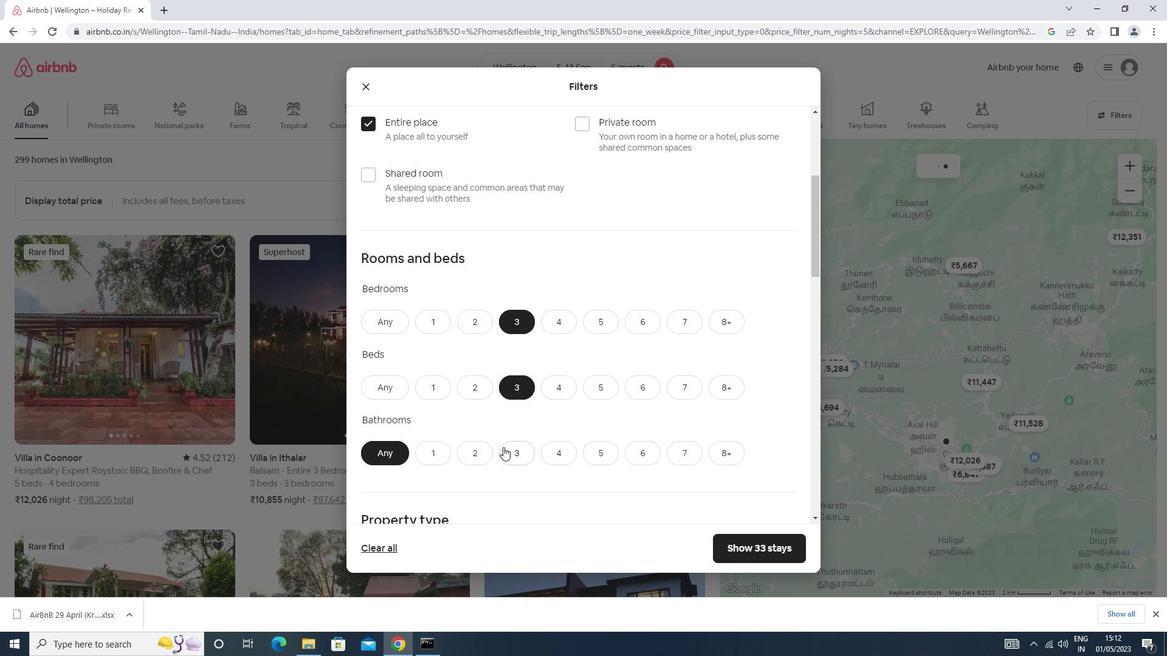 
Action: Mouse moved to (504, 439)
Screenshot: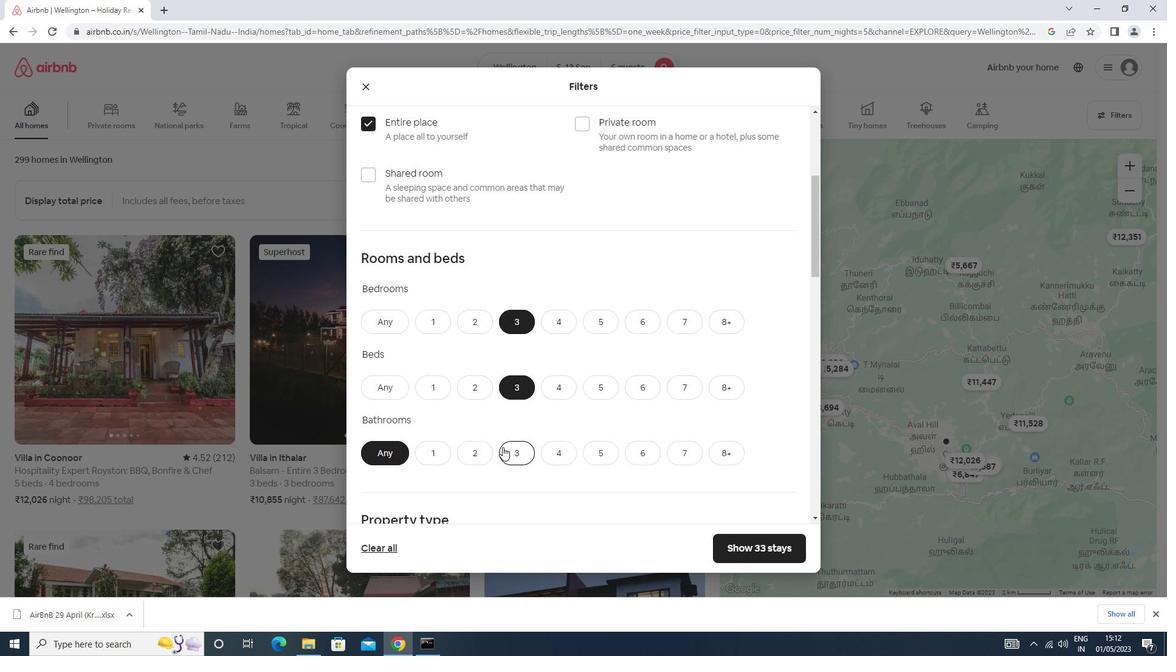 
Action: Mouse scrolled (504, 438) with delta (0, 0)
Screenshot: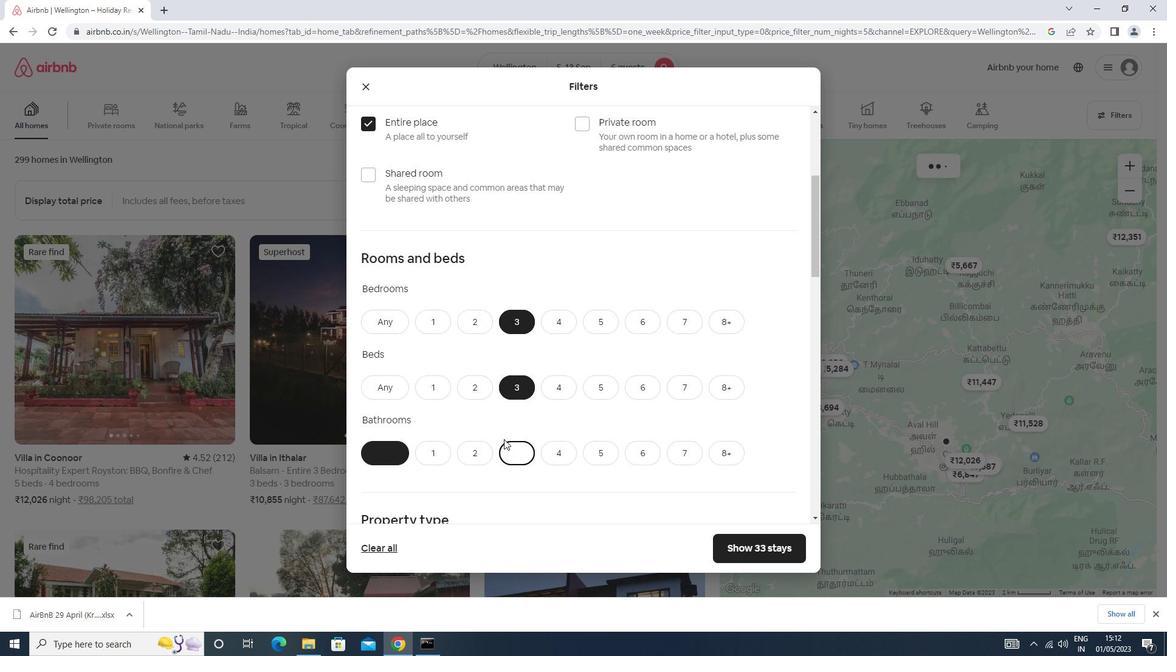 
Action: Mouse scrolled (504, 438) with delta (0, 0)
Screenshot: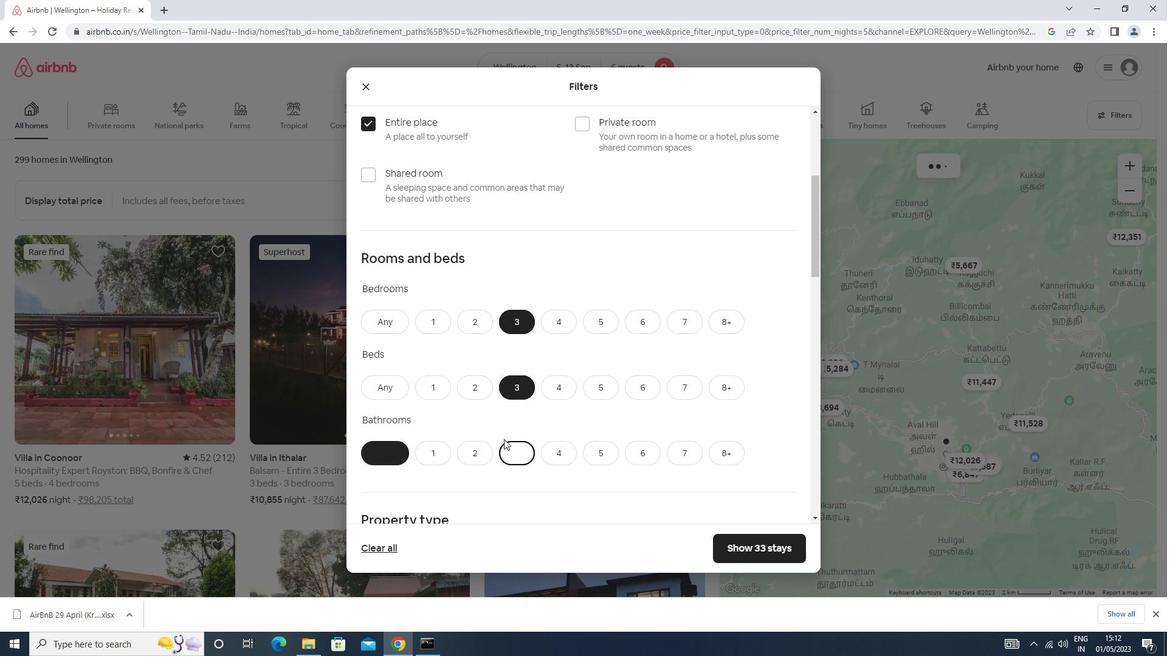 
Action: Mouse scrolled (504, 438) with delta (0, 0)
Screenshot: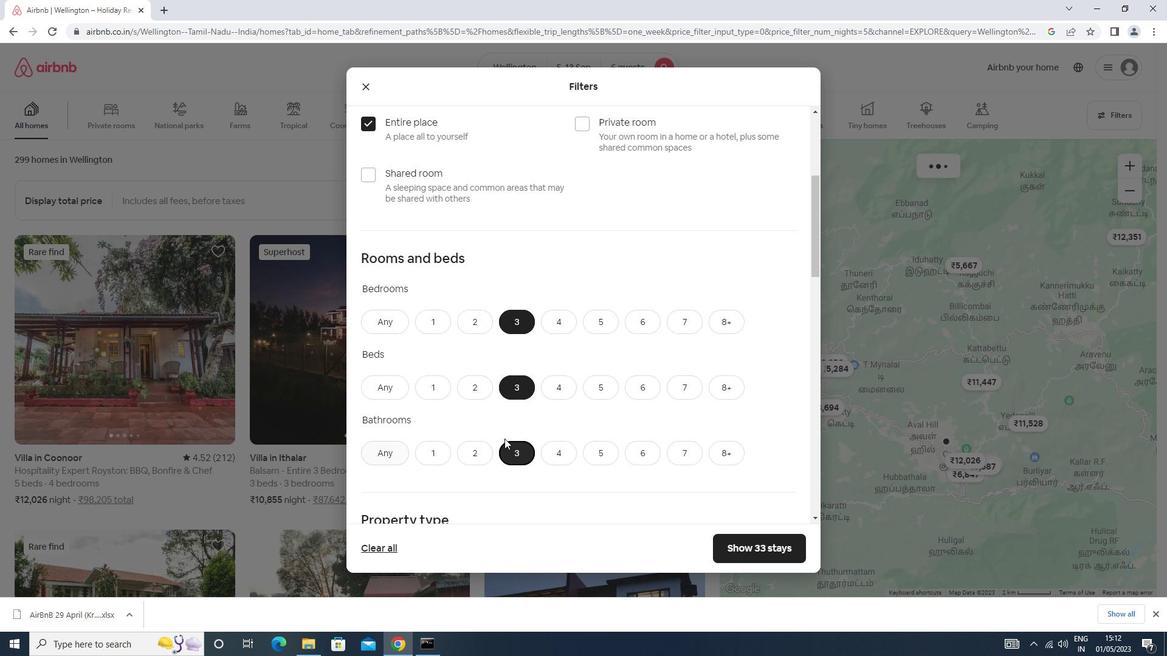 
Action: Mouse moved to (419, 412)
Screenshot: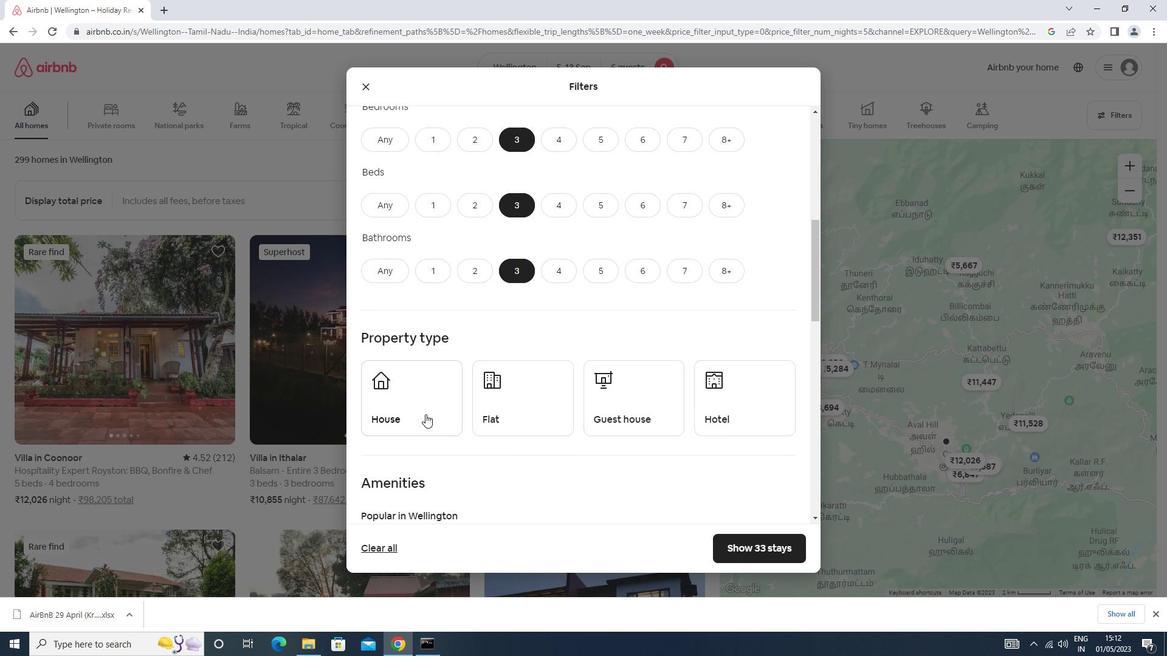 
Action: Mouse pressed left at (419, 412)
Screenshot: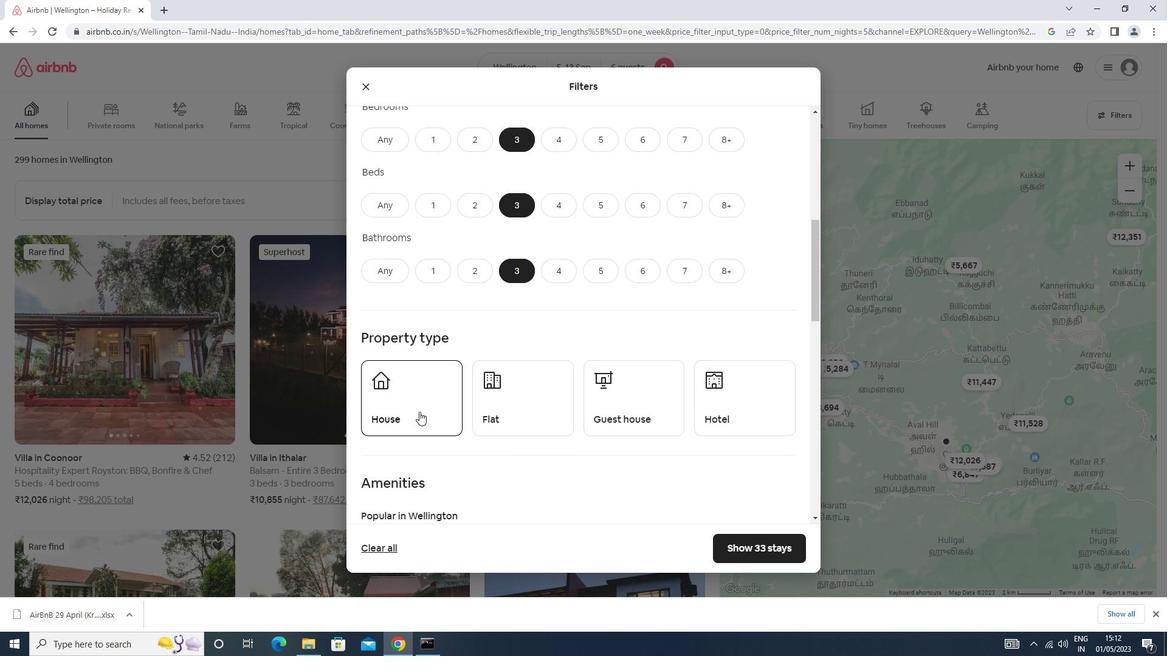 
Action: Mouse moved to (526, 403)
Screenshot: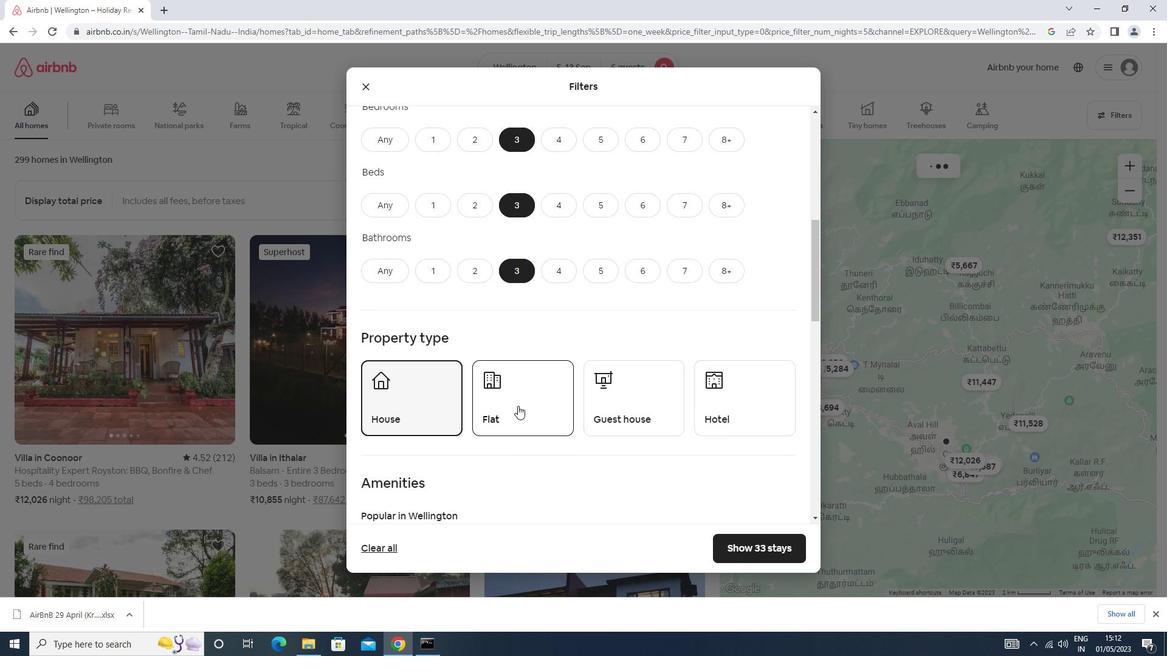 
Action: Mouse pressed left at (526, 403)
Screenshot: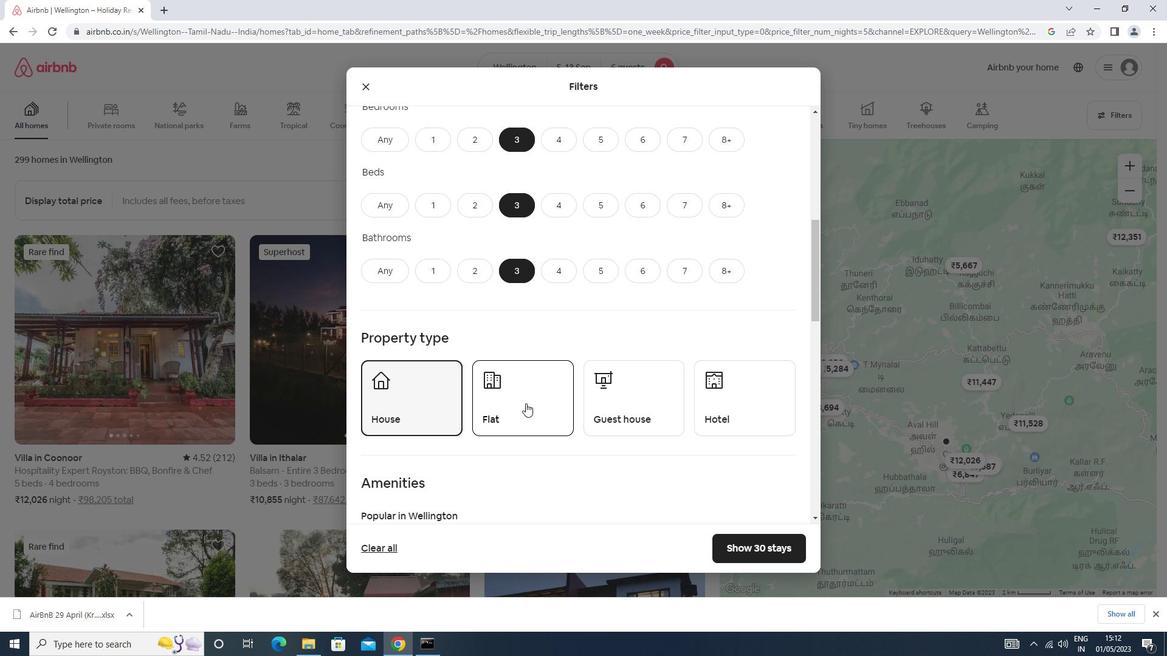 
Action: Mouse moved to (630, 409)
Screenshot: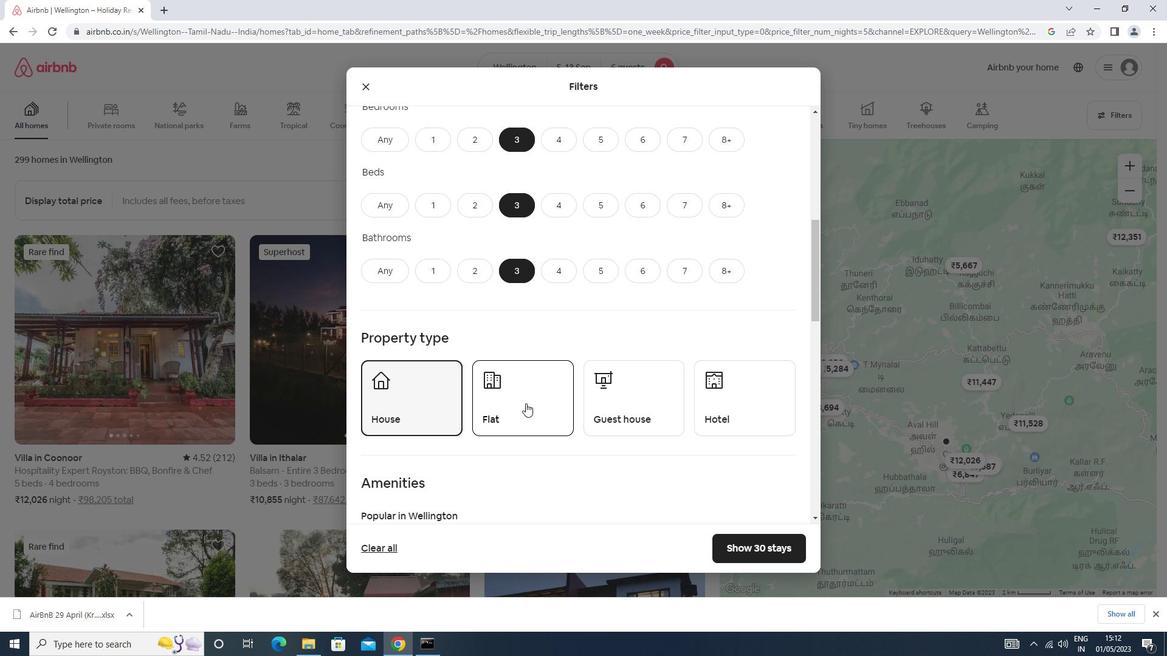 
Action: Mouse pressed left at (630, 409)
Screenshot: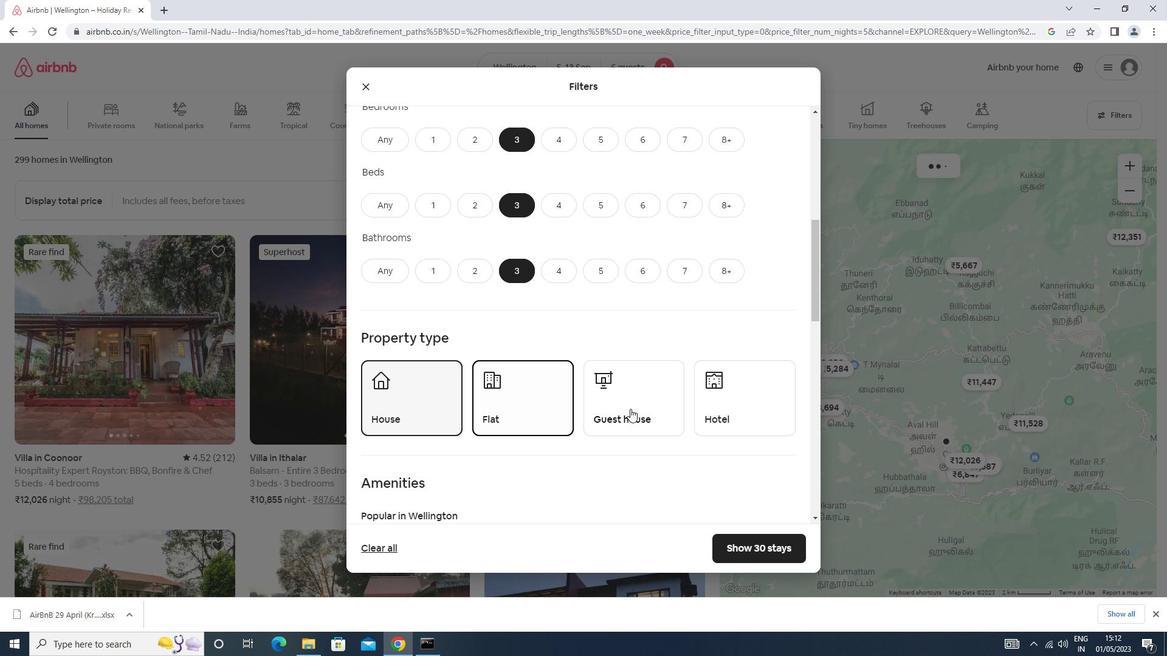 
Action: Mouse moved to (630, 409)
Screenshot: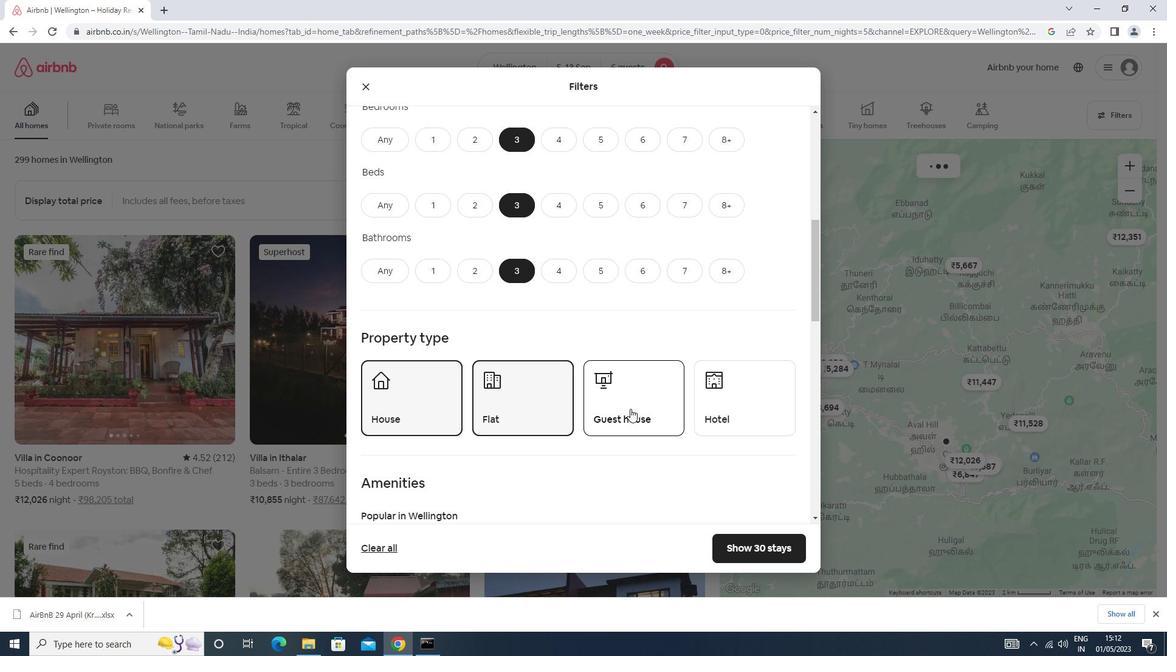 
Action: Mouse scrolled (630, 408) with delta (0, 0)
Screenshot: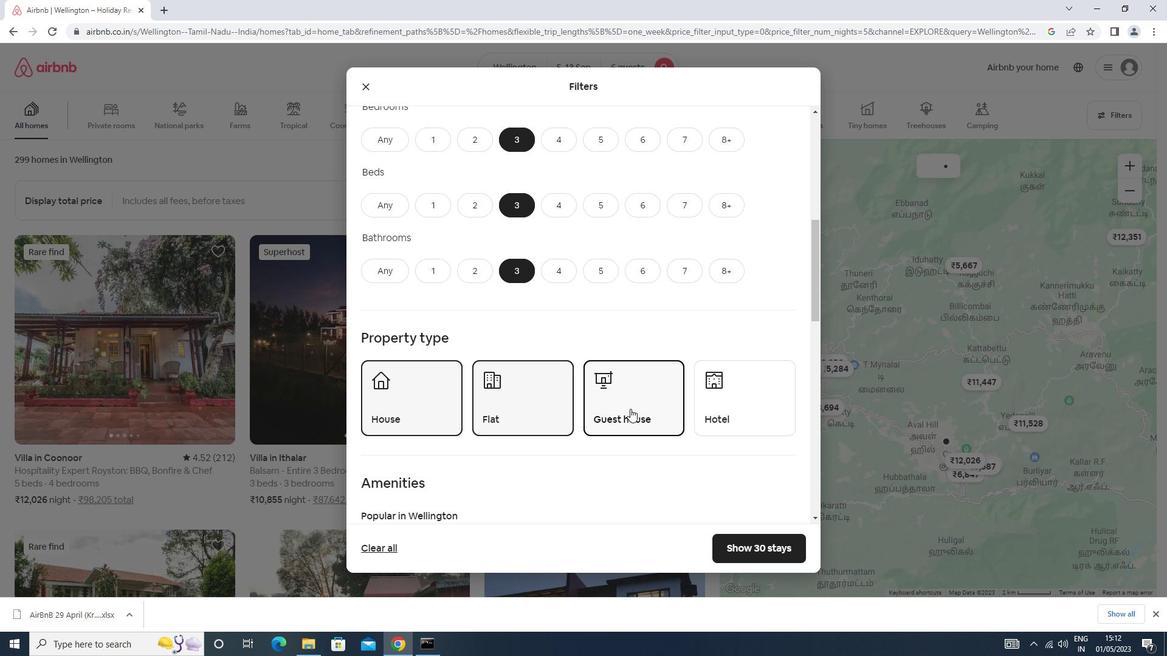 
Action: Mouse scrolled (630, 408) with delta (0, 0)
Screenshot: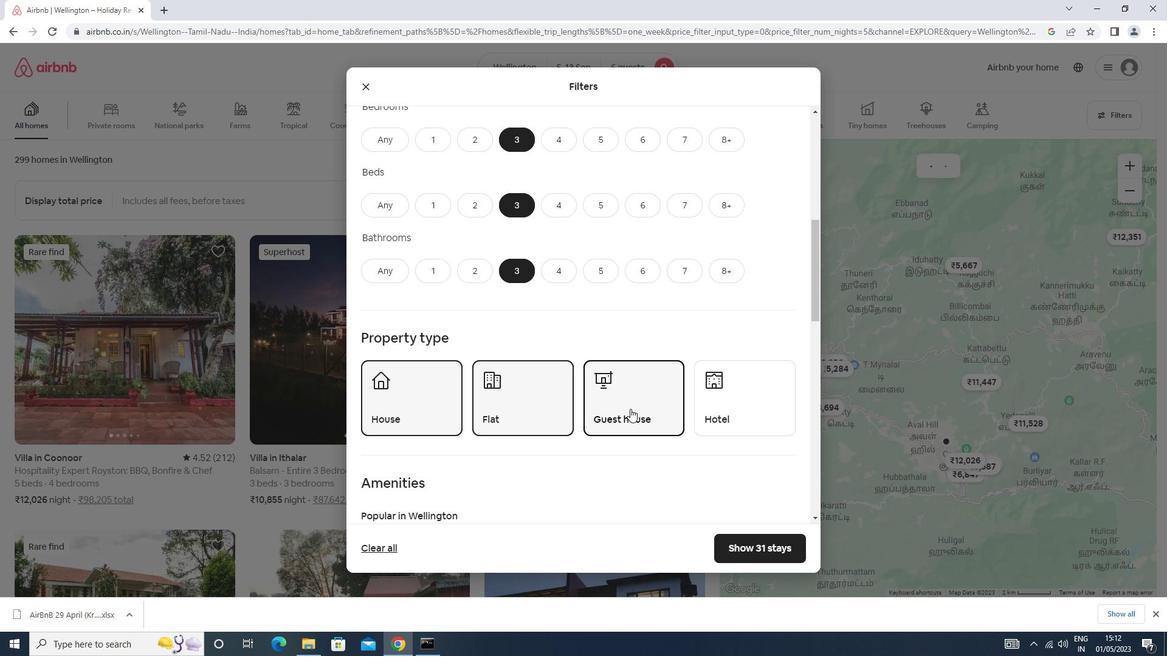 
Action: Mouse scrolled (630, 408) with delta (0, 0)
Screenshot: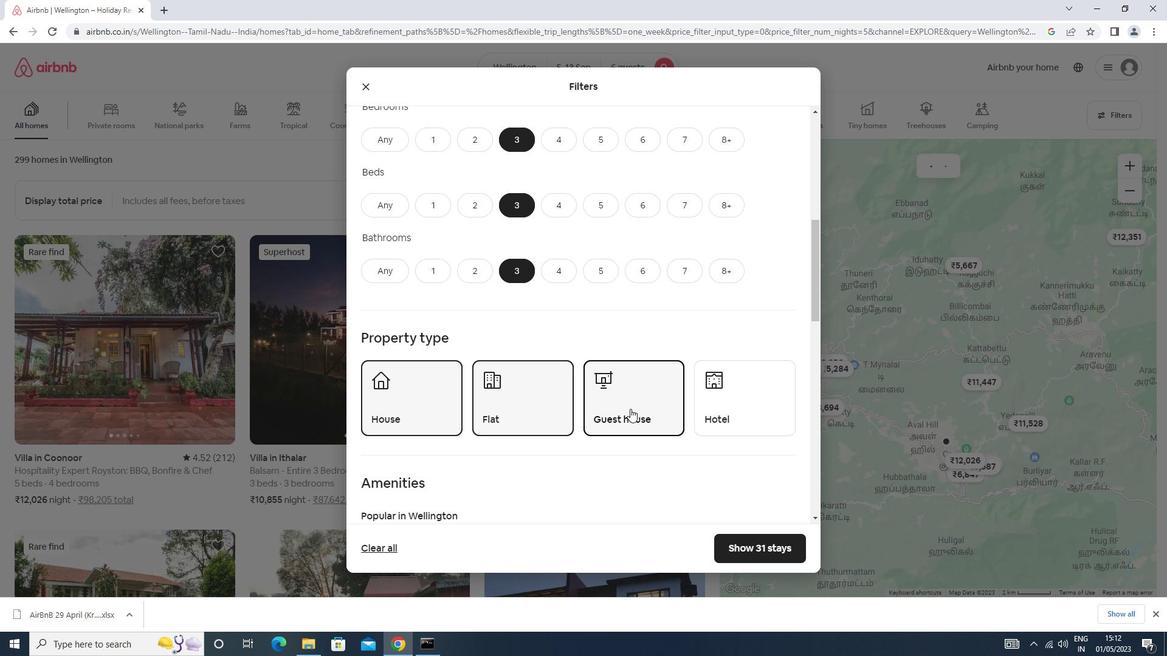 
Action: Mouse scrolled (630, 408) with delta (0, 0)
Screenshot: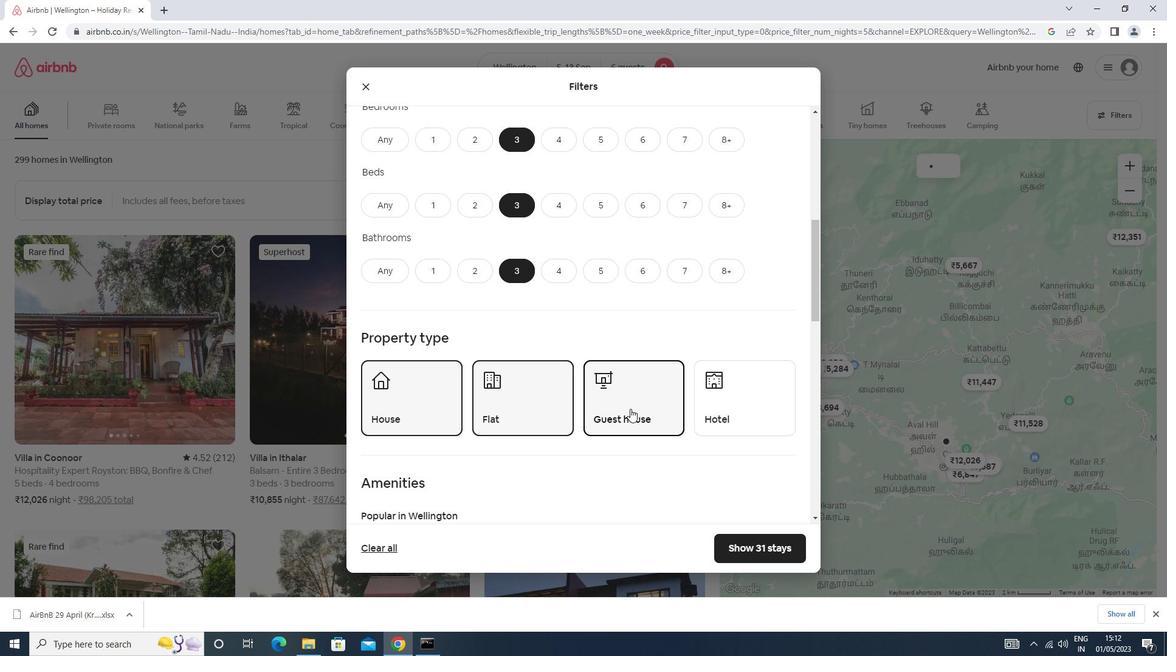 
Action: Mouse moved to (409, 327)
Screenshot: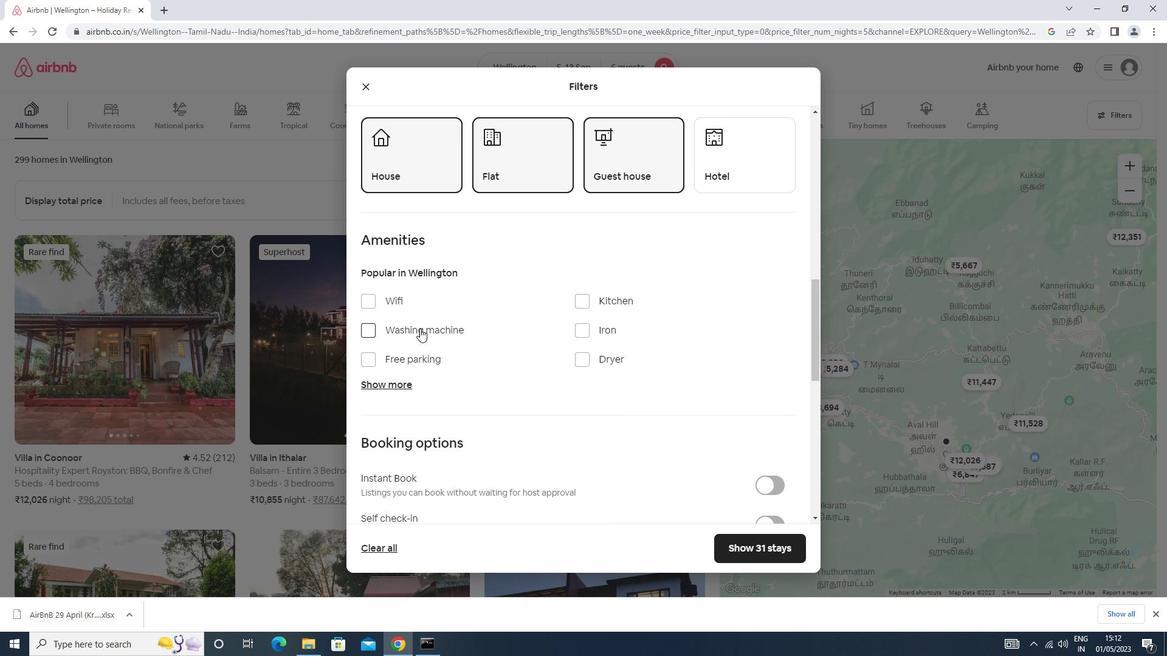 
Action: Mouse pressed left at (409, 327)
Screenshot: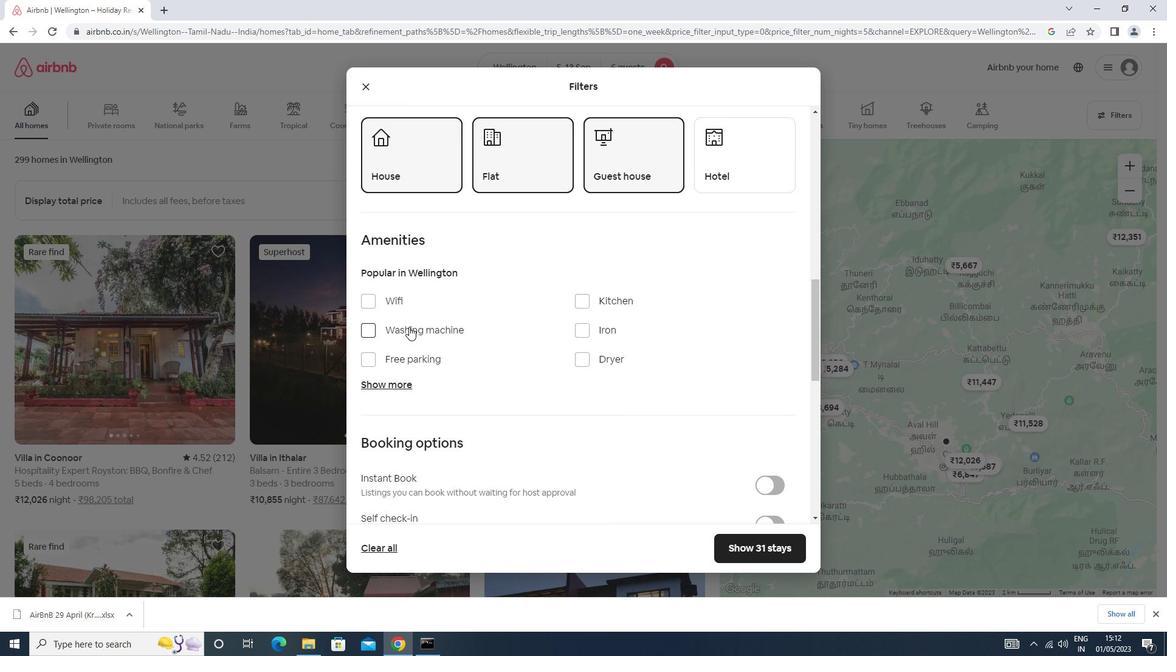 
Action: Mouse moved to (685, 386)
Screenshot: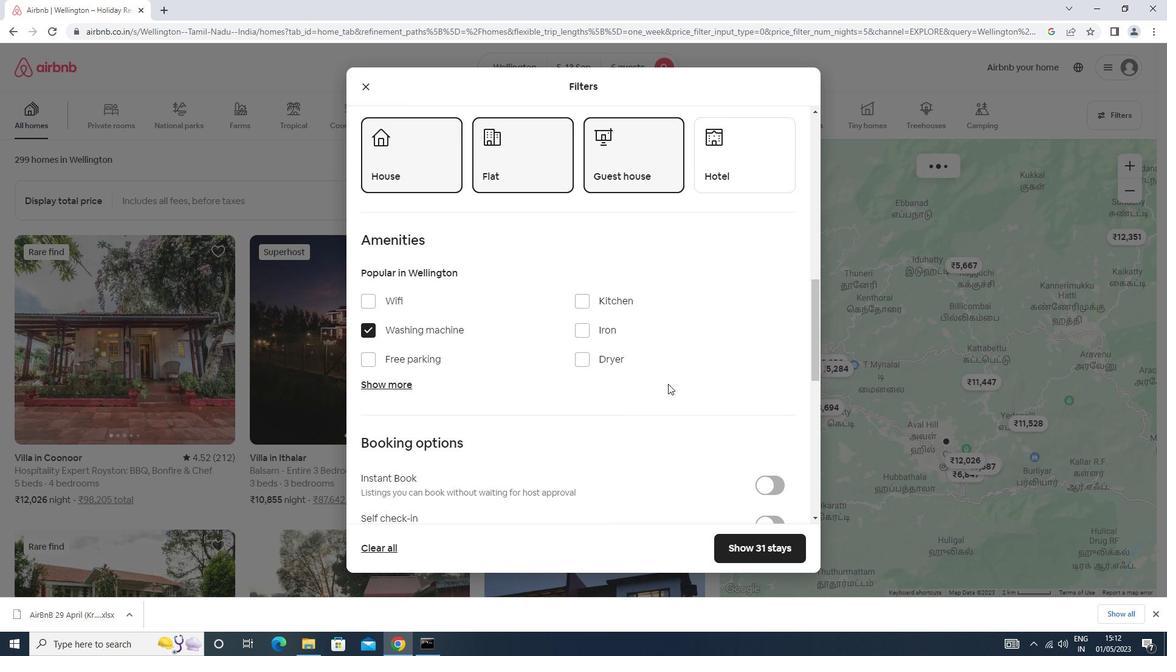 
Action: Mouse scrolled (685, 386) with delta (0, 0)
Screenshot: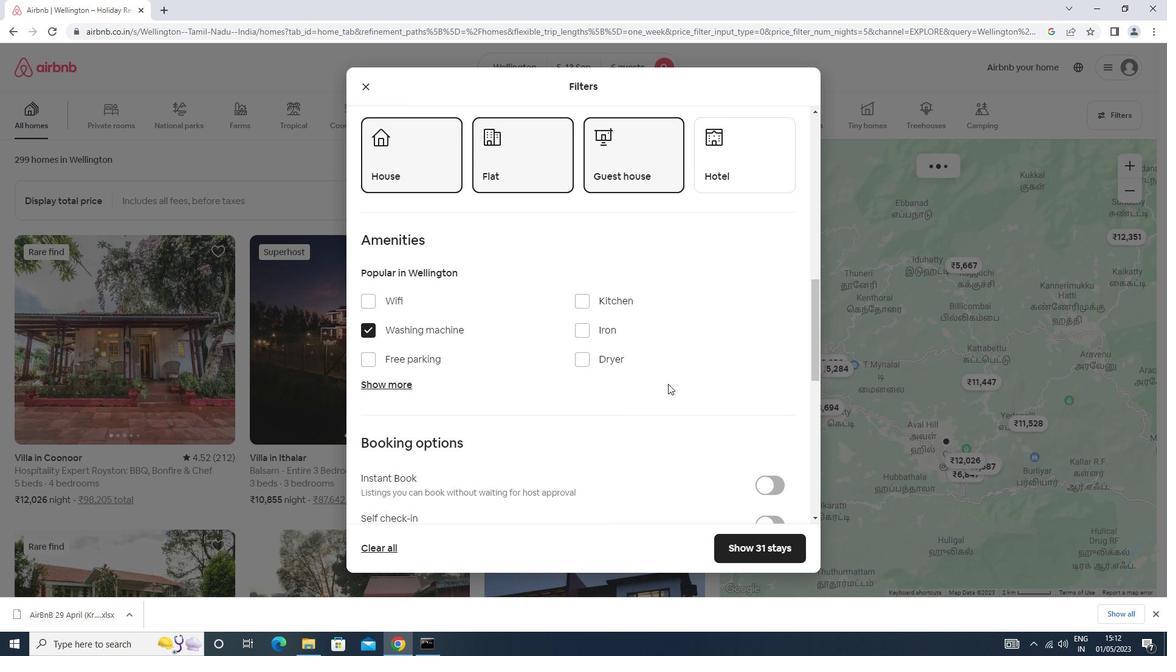 
Action: Mouse moved to (775, 462)
Screenshot: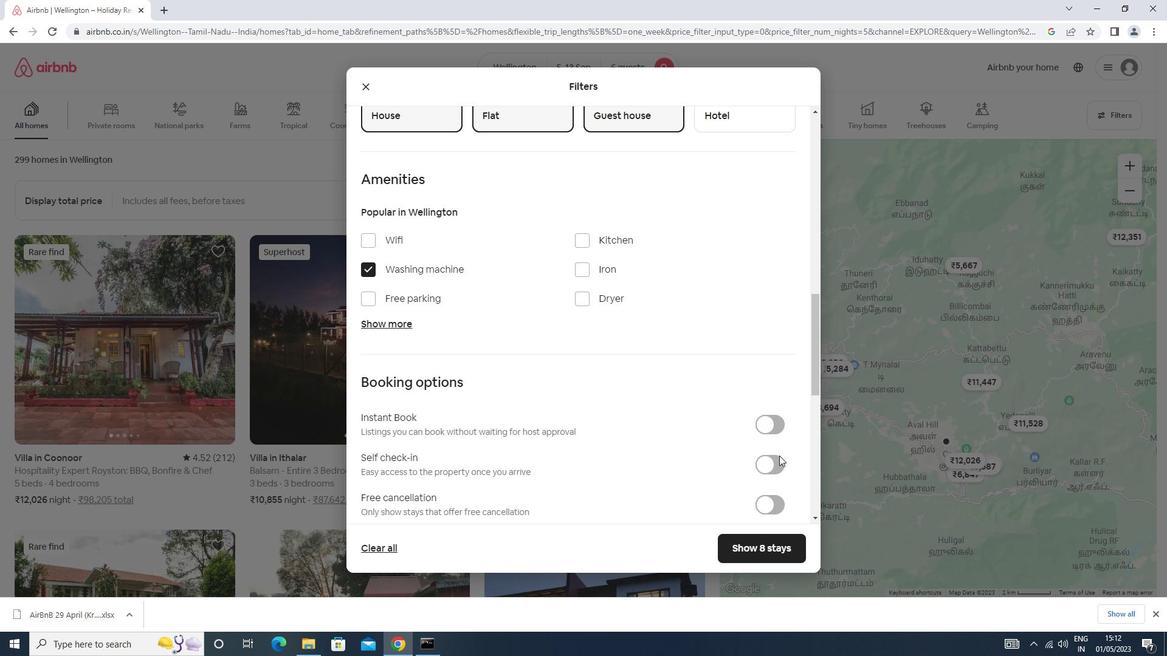 
Action: Mouse pressed left at (775, 462)
Screenshot: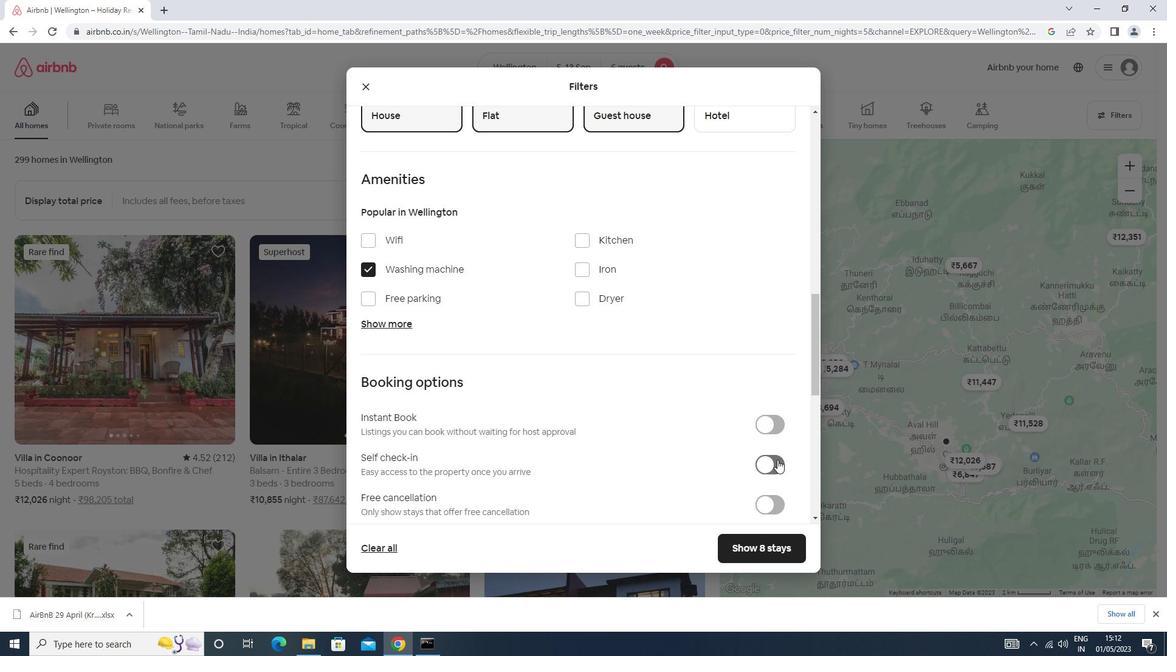 
Action: Mouse moved to (772, 455)
Screenshot: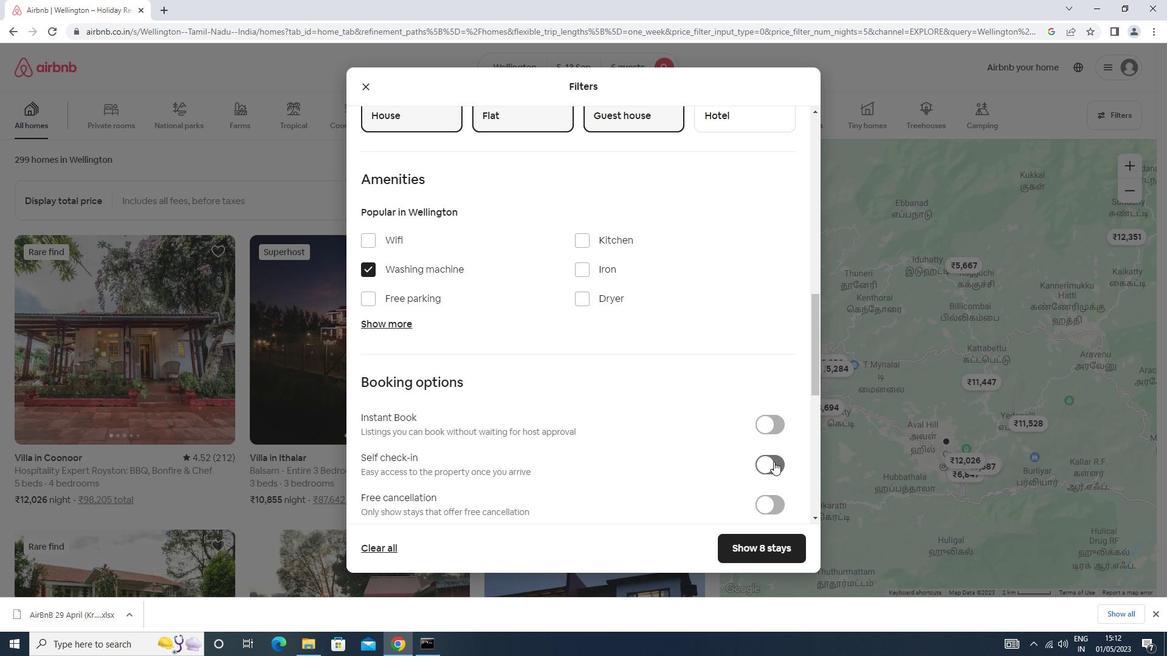 
Action: Mouse scrolled (772, 454) with delta (0, 0)
Screenshot: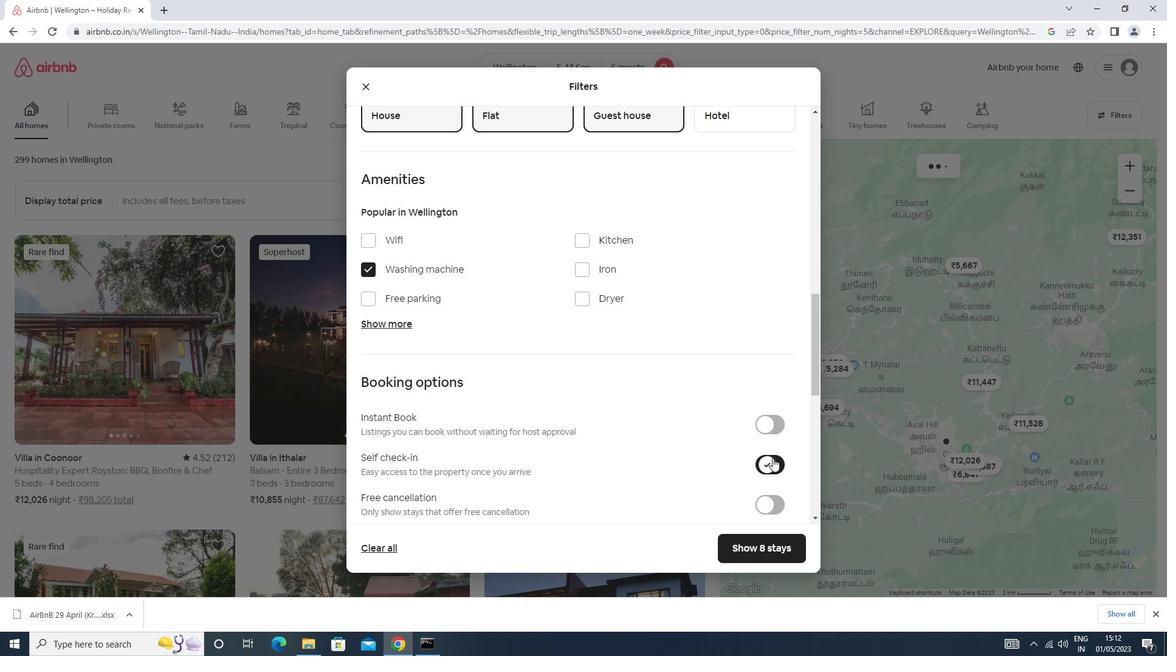 
Action: Mouse scrolled (772, 454) with delta (0, 0)
Screenshot: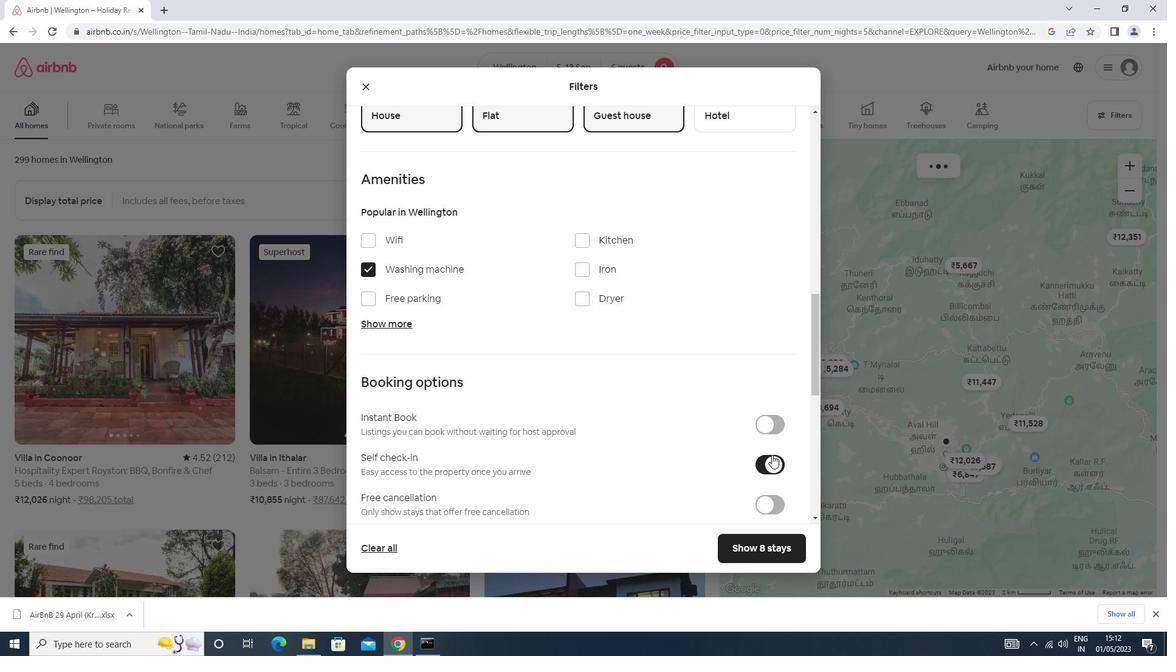 
Action: Mouse scrolled (772, 454) with delta (0, 0)
Screenshot: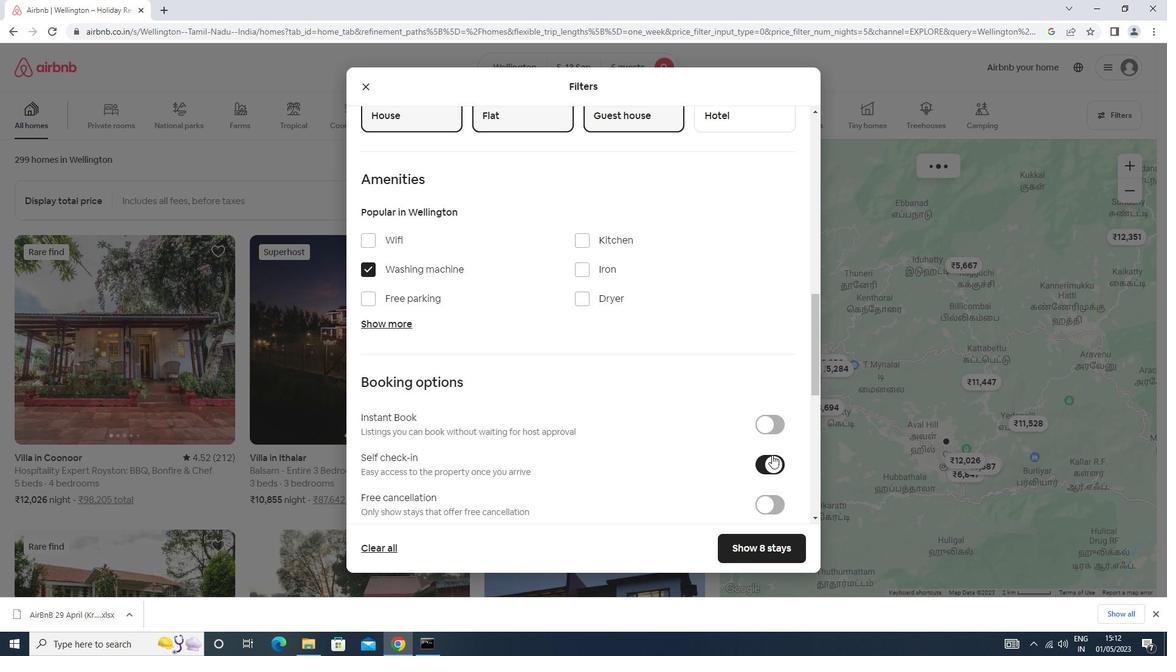 
Action: Mouse moved to (771, 455)
Screenshot: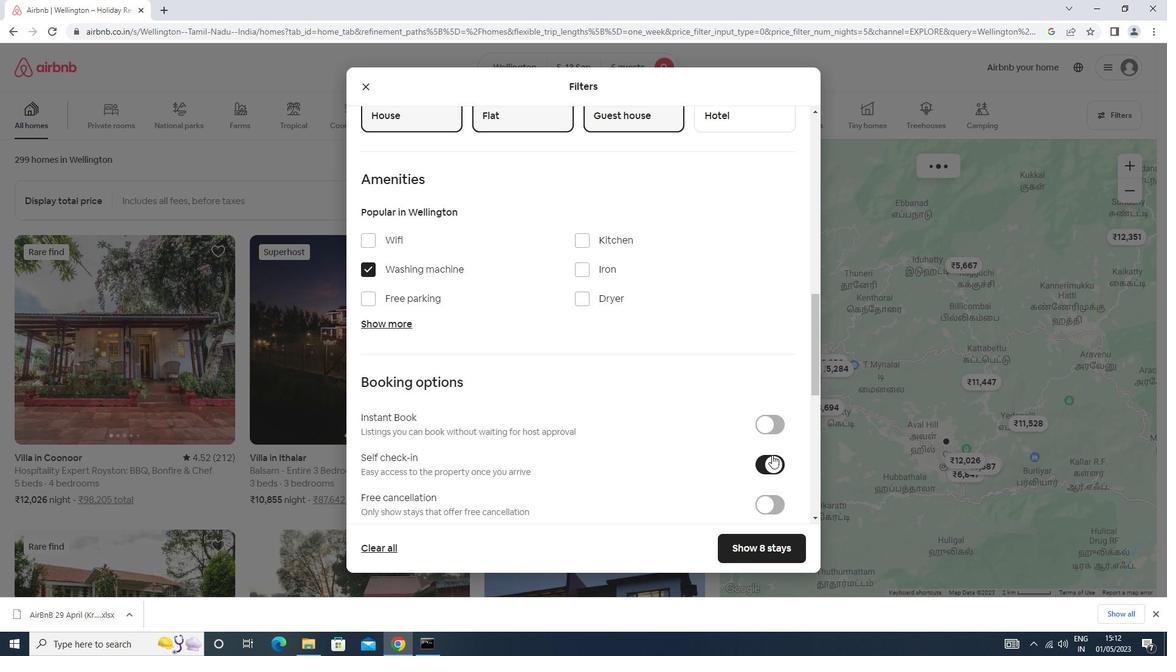 
Action: Mouse scrolled (771, 454) with delta (0, 0)
Screenshot: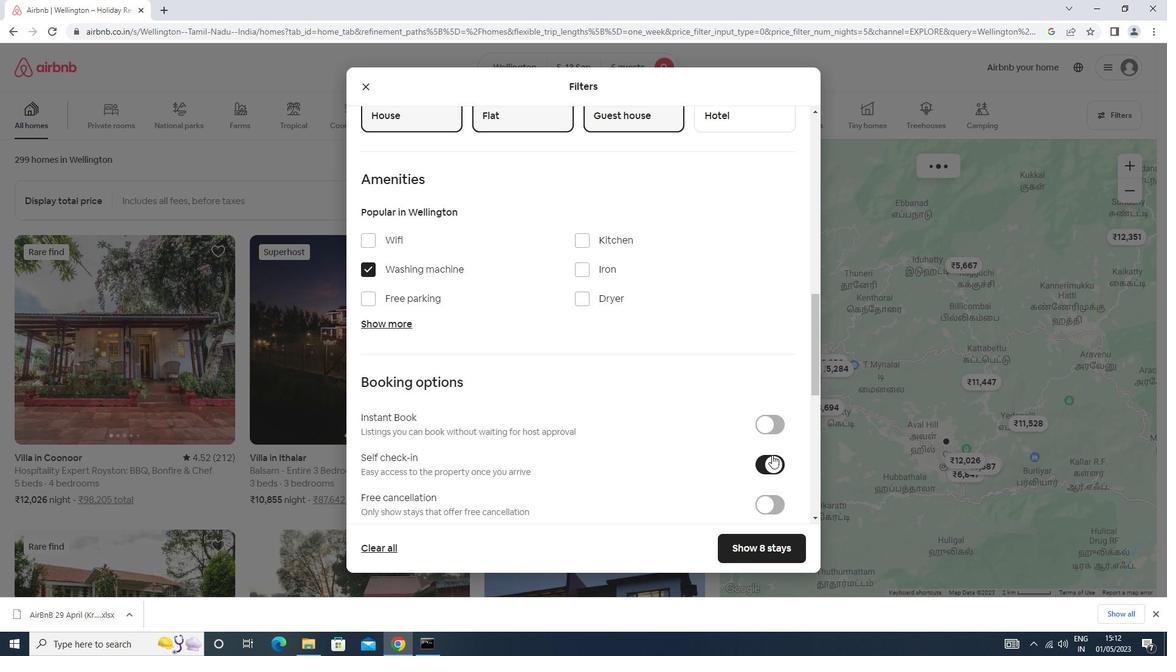 
Action: Mouse moved to (771, 455)
Screenshot: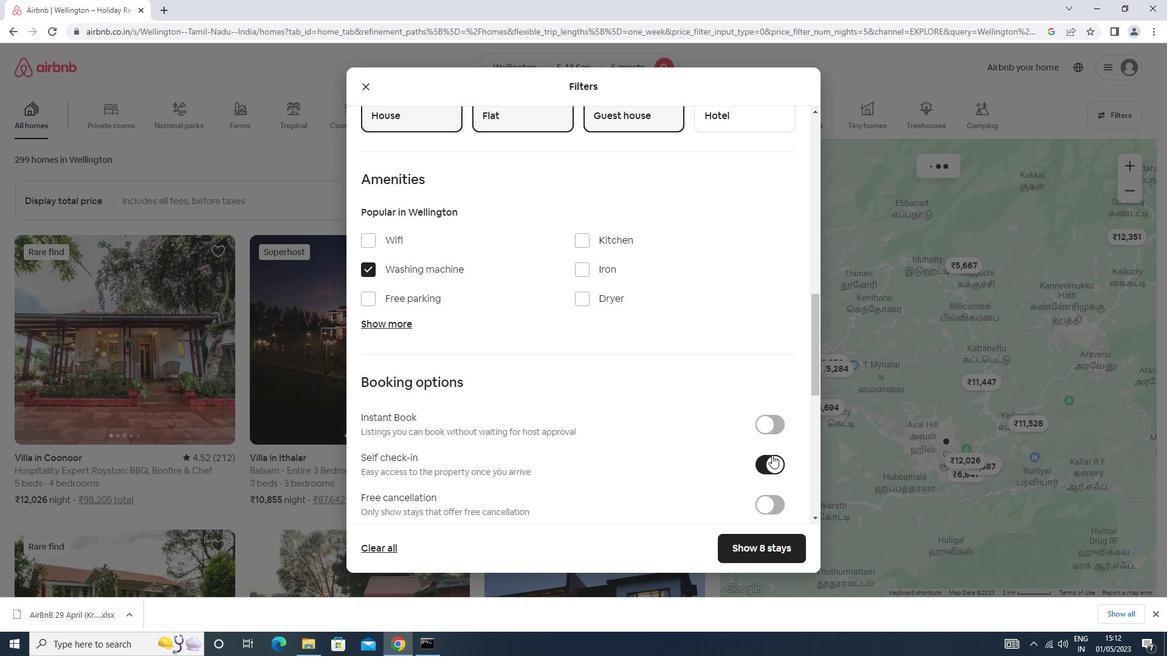 
Action: Mouse scrolled (771, 454) with delta (0, 0)
Screenshot: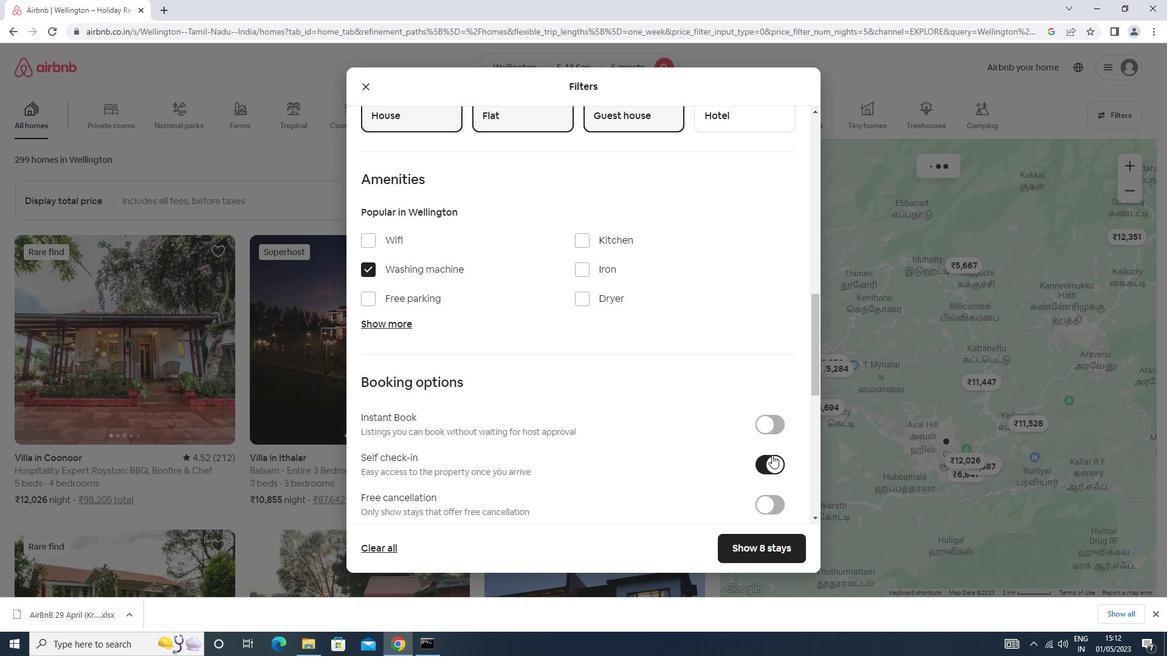 
Action: Mouse scrolled (771, 454) with delta (0, 0)
Screenshot: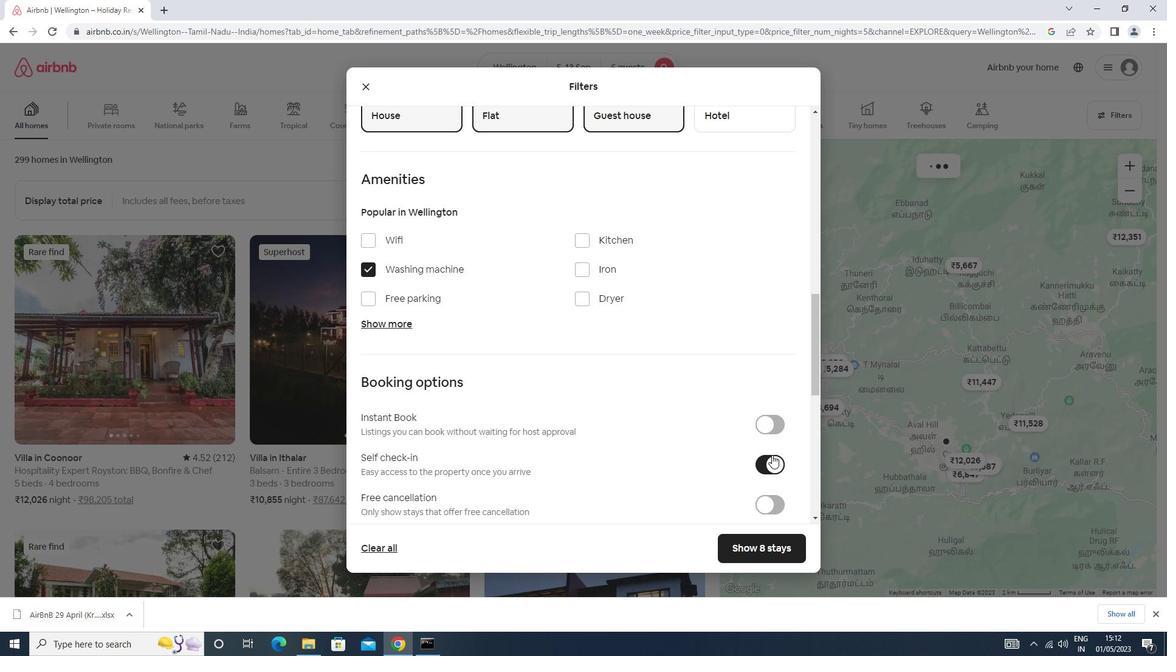 
Action: Mouse scrolled (771, 454) with delta (0, 0)
Screenshot: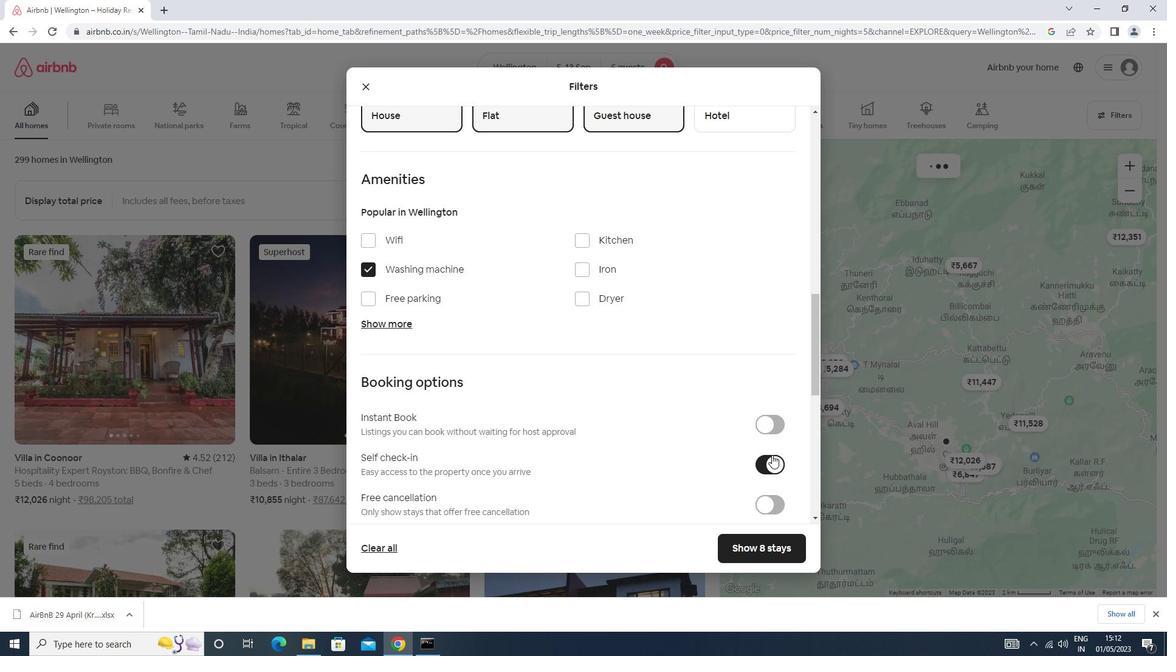 
Action: Mouse moved to (400, 491)
Screenshot: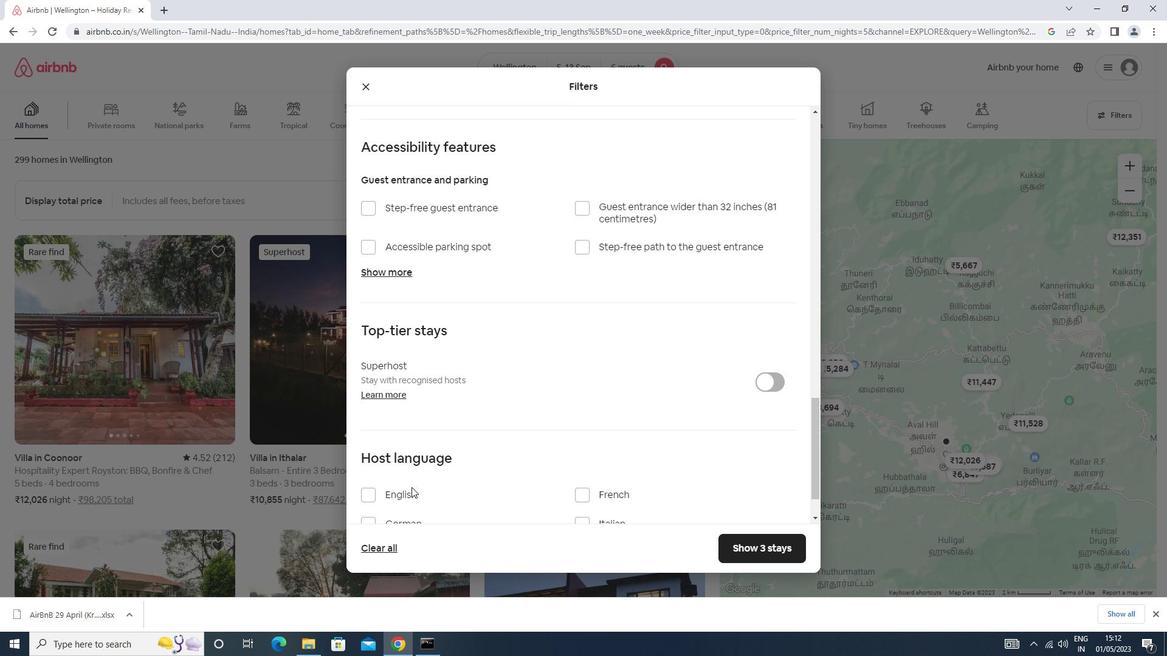 
Action: Mouse pressed left at (400, 491)
Screenshot: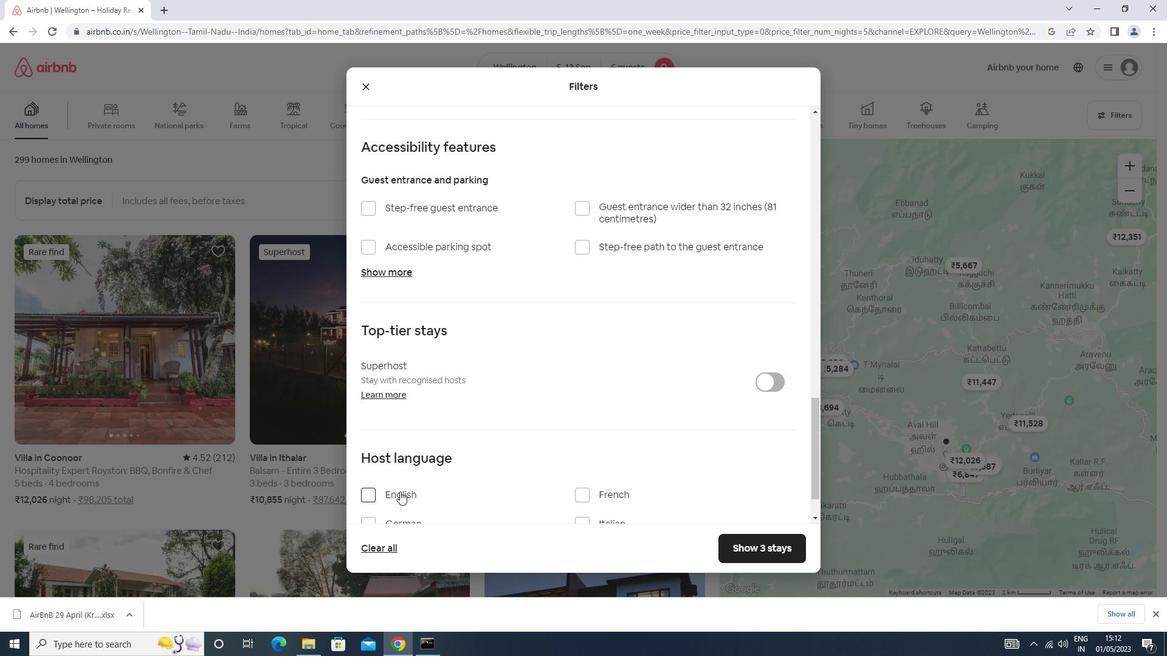 
Action: Mouse moved to (764, 544)
Screenshot: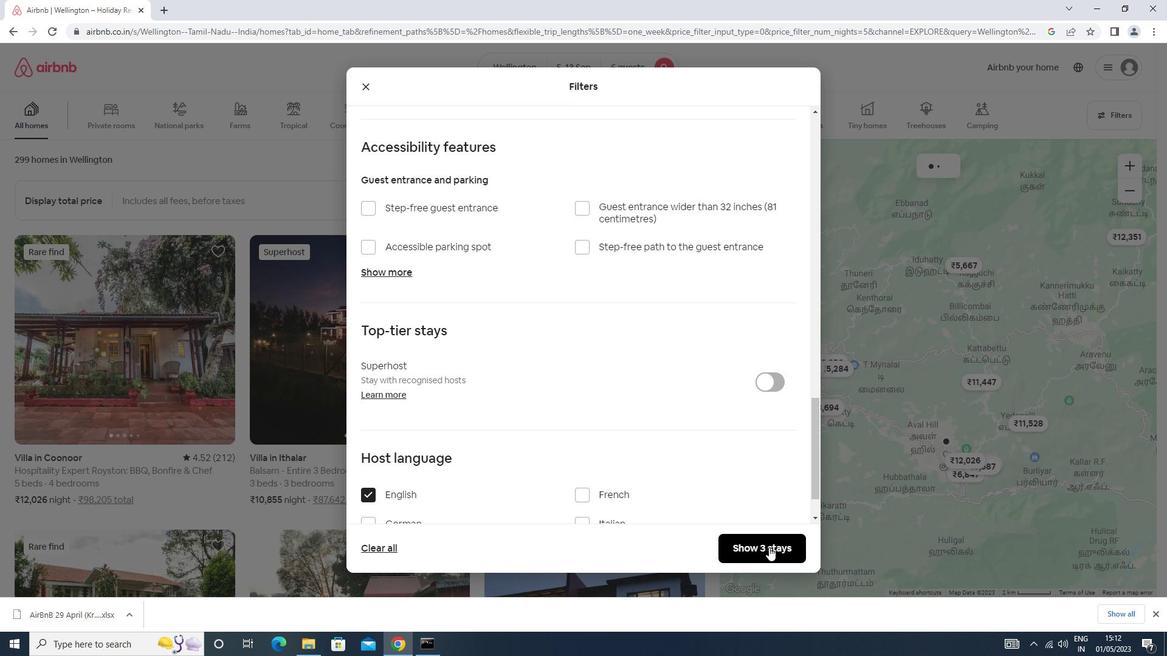 
Action: Mouse pressed left at (764, 544)
Screenshot: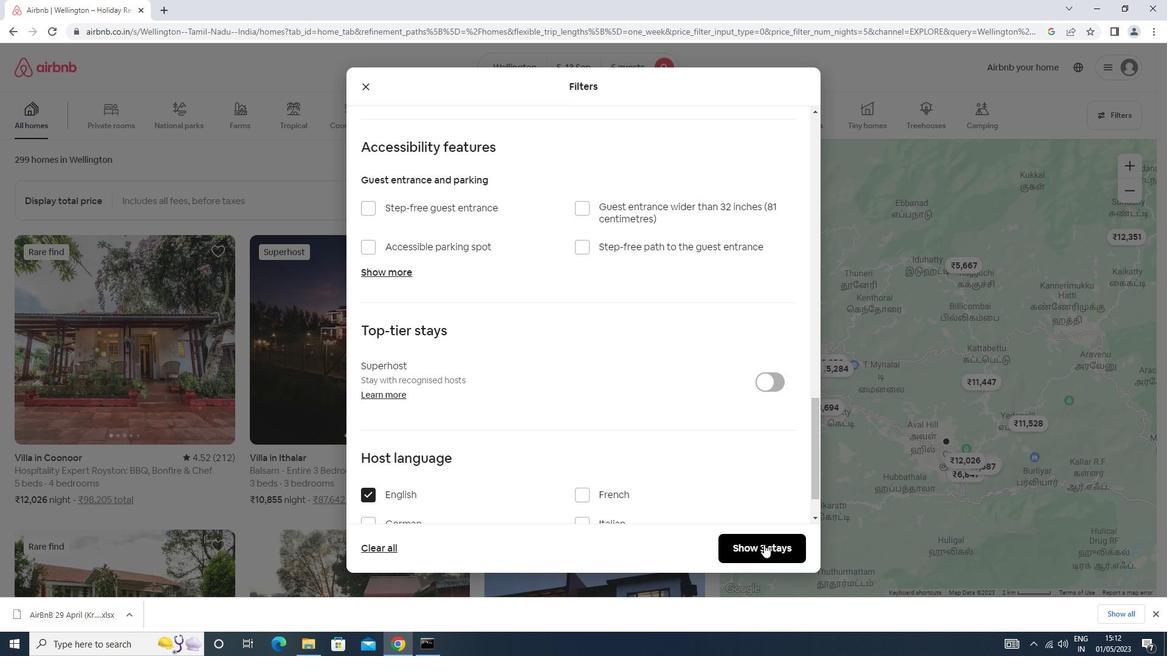 
